 Task: Research Airbnb accommodation in Jawhar, Somalia from 8th December, 2023 to 15th December, 2023 for 9 adults. Place can be shared room with 5 bedrooms having 9 beds and 5 bathrooms. Property type can be flat. Amenities needed are: wifi, TV, free parkinig on premises, gym, breakfast. Look for 3 properties as per requirement.
Action: Mouse moved to (431, 77)
Screenshot: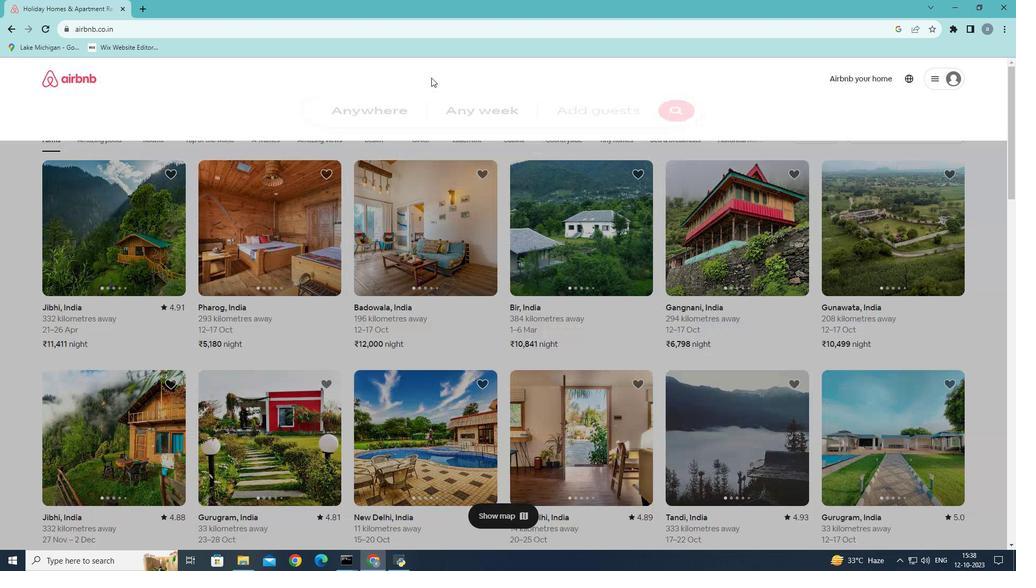 
Action: Mouse pressed left at (431, 77)
Screenshot: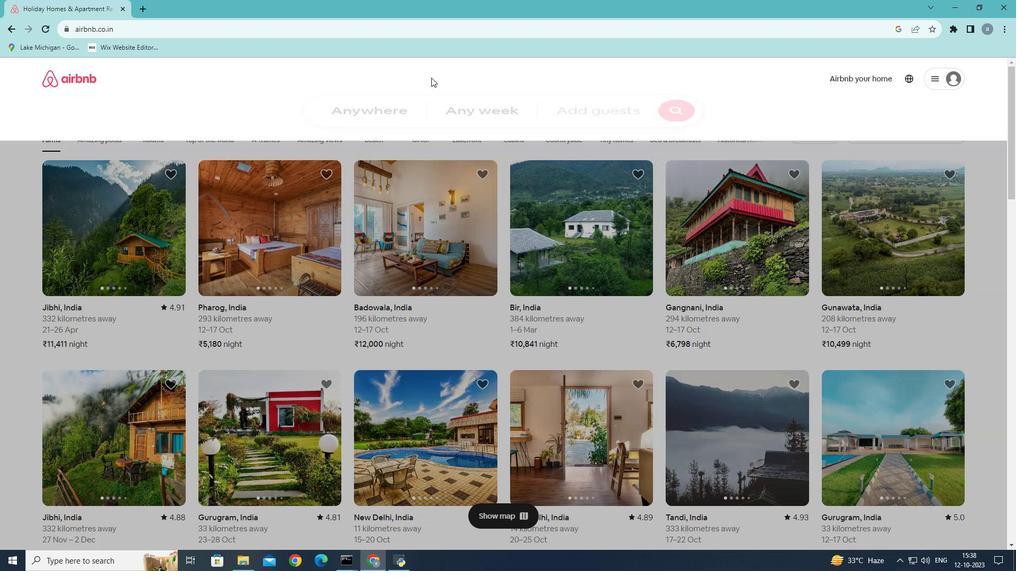 
Action: Mouse moved to (314, 121)
Screenshot: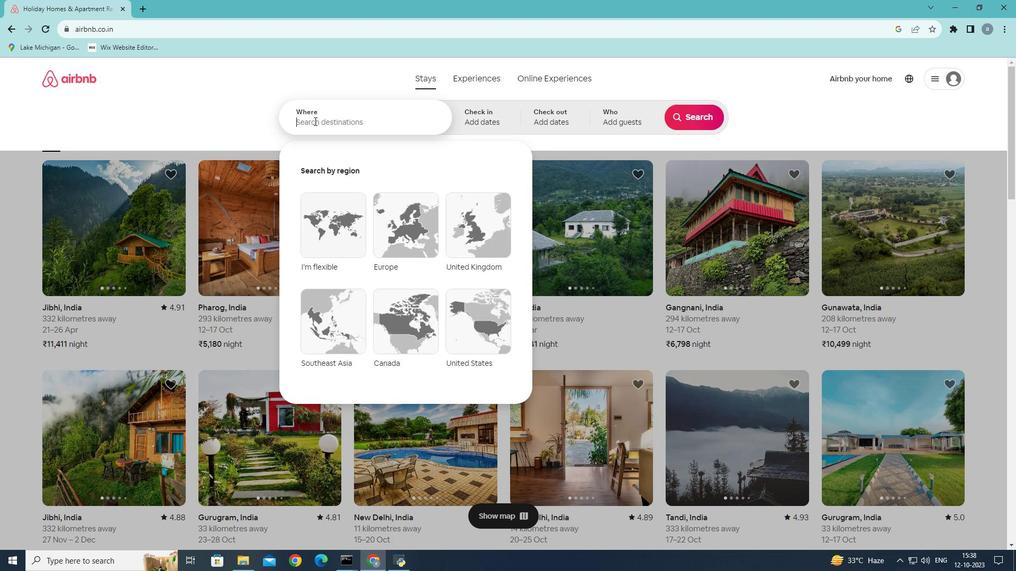 
Action: Mouse pressed left at (314, 121)
Screenshot: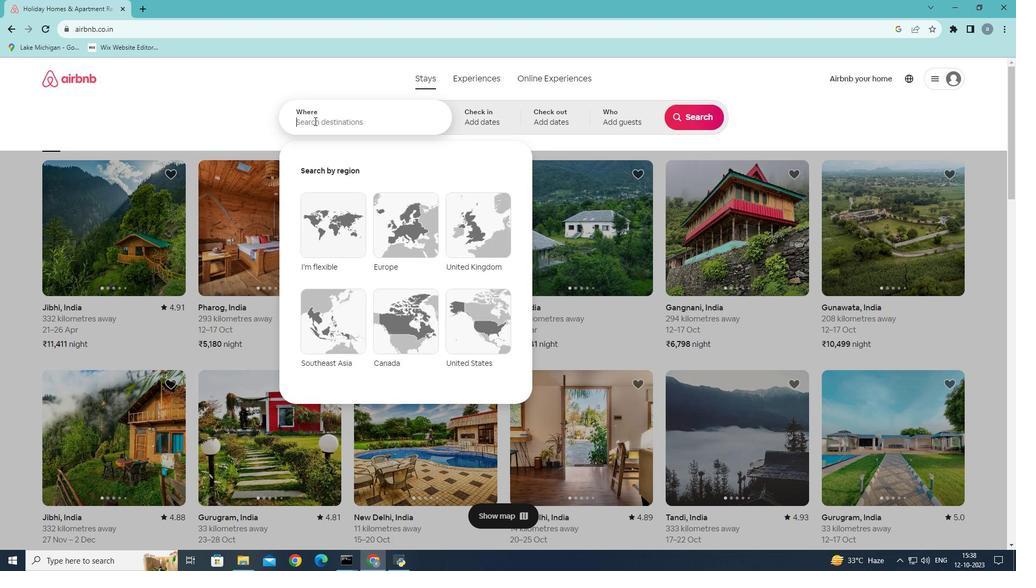 
Action: Mouse moved to (748, 162)
Screenshot: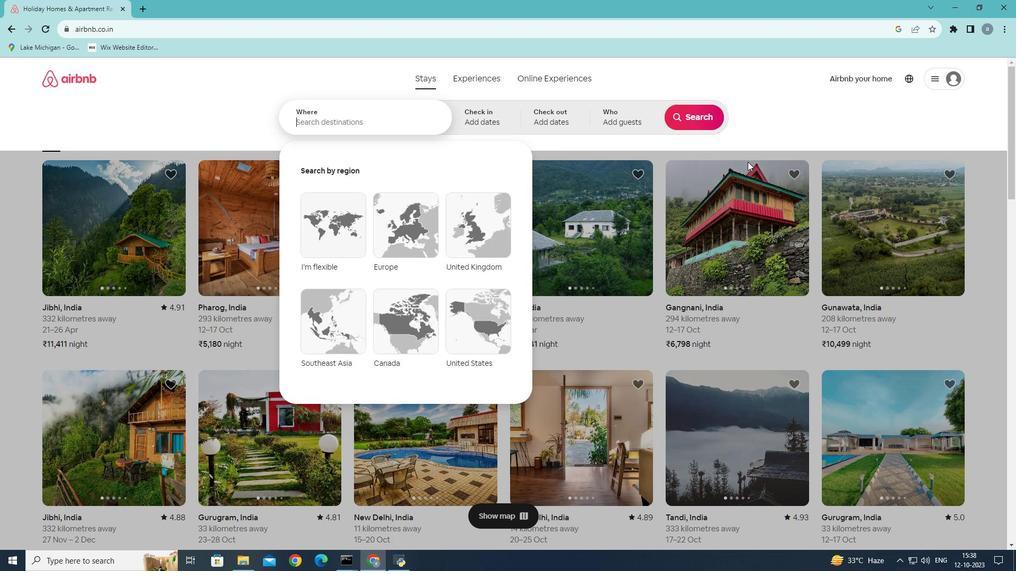 
Action: Key pressed <Key.shift><Key.shift><Key.shift><Key.shift><Key.shift><Key.shift><Key.shift>Jawhar,<Key.shift>Somalia<Key.backspace><Key.backspace><Key.backspace><Key.backspace><Key.backspace><Key.backspace><Key.backspace><Key.backspace><Key.space>s
Screenshot: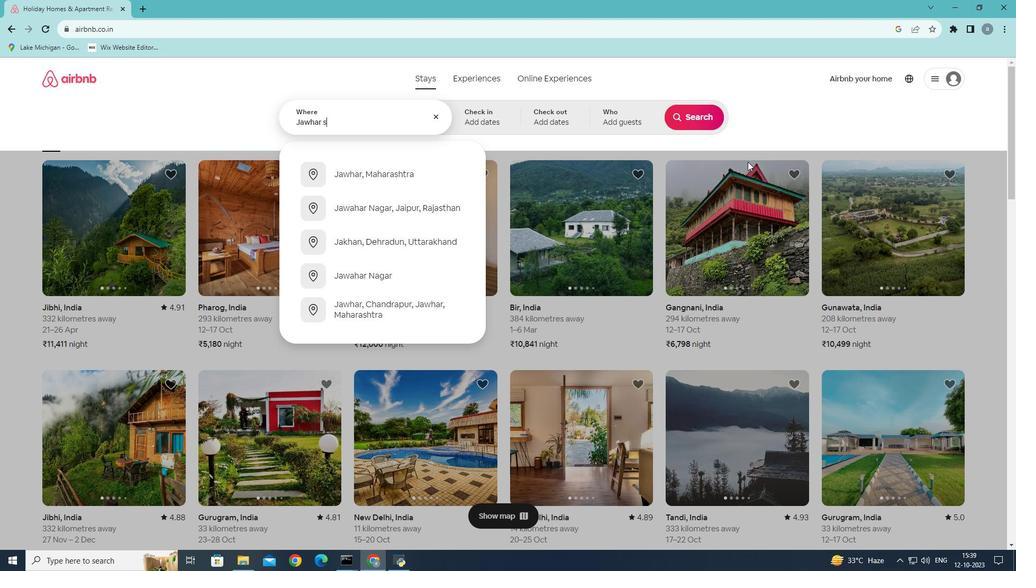 
Action: Mouse moved to (395, 239)
Screenshot: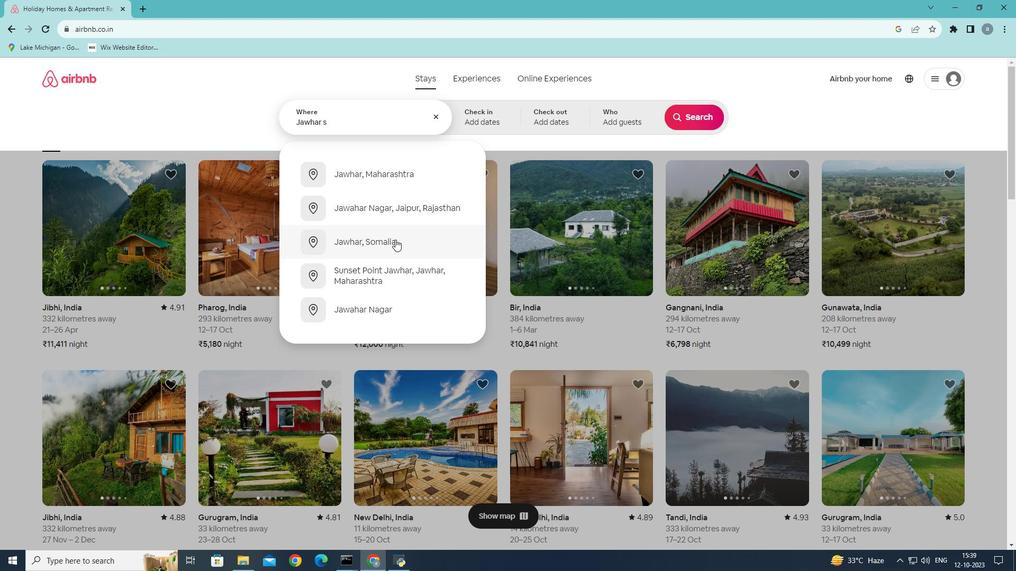
Action: Mouse pressed left at (395, 239)
Screenshot: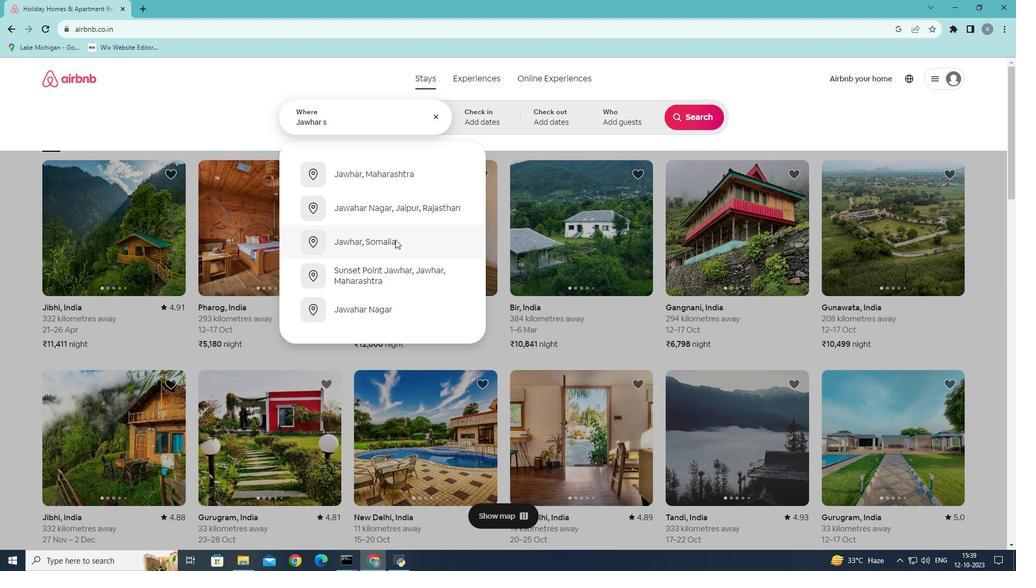 
Action: Mouse moved to (686, 205)
Screenshot: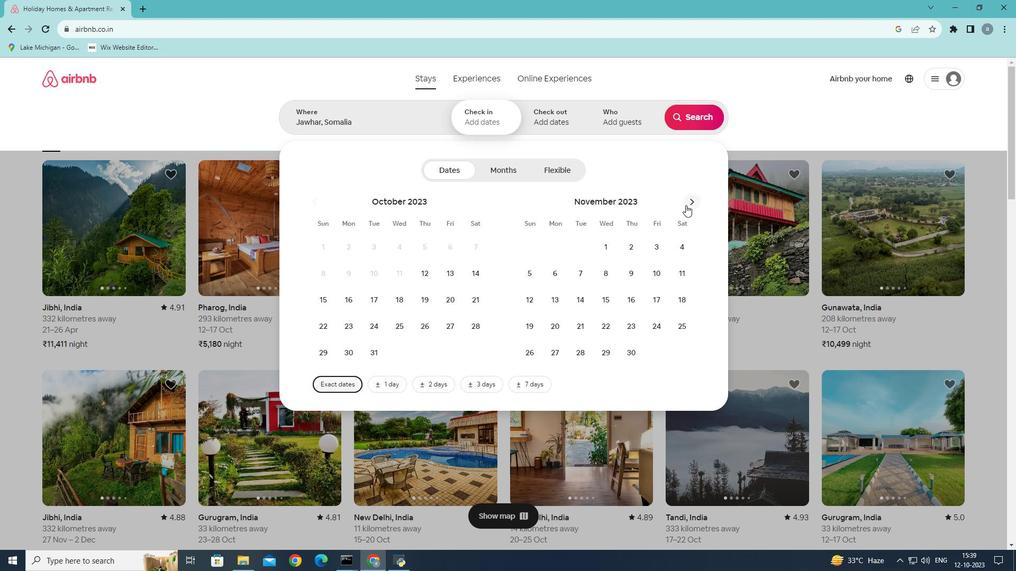 
Action: Mouse pressed left at (686, 205)
Screenshot: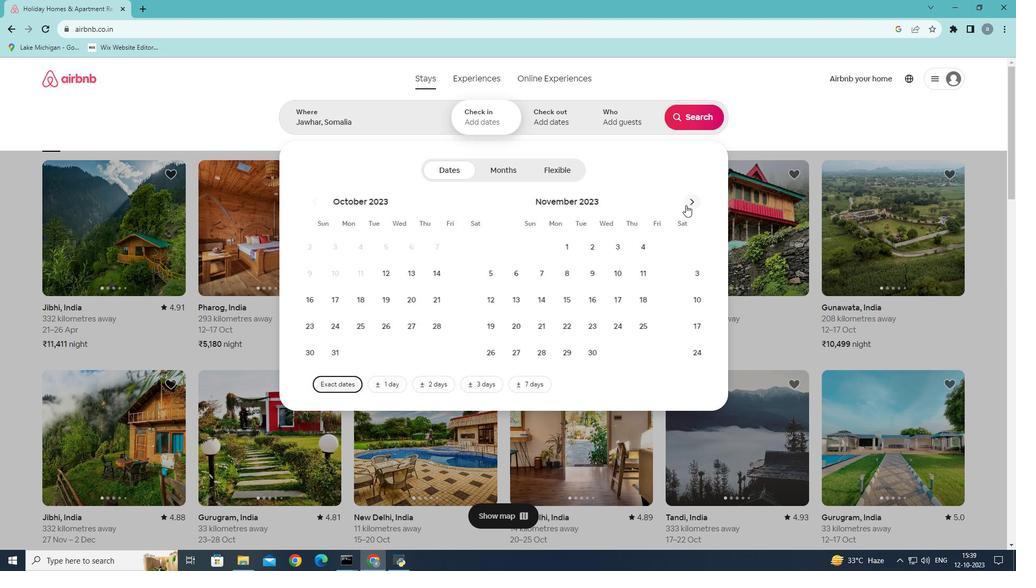 
Action: Mouse moved to (654, 273)
Screenshot: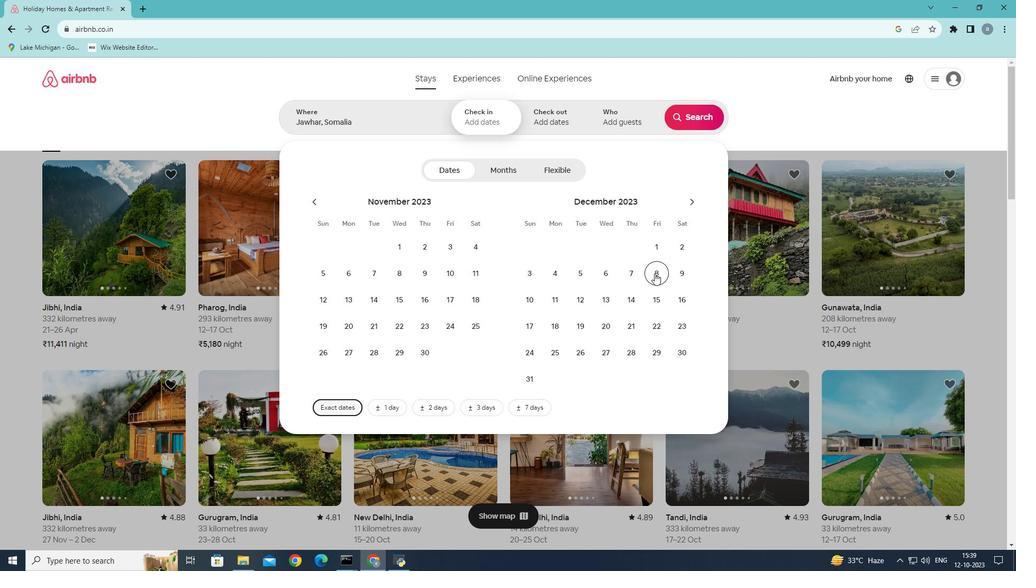
Action: Mouse pressed left at (654, 273)
Screenshot: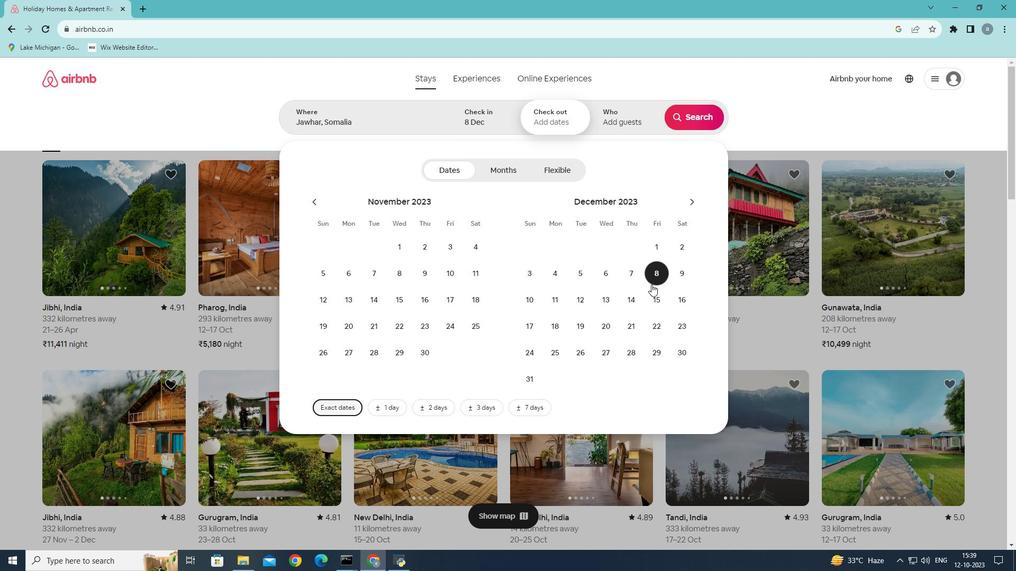 
Action: Mouse moved to (659, 307)
Screenshot: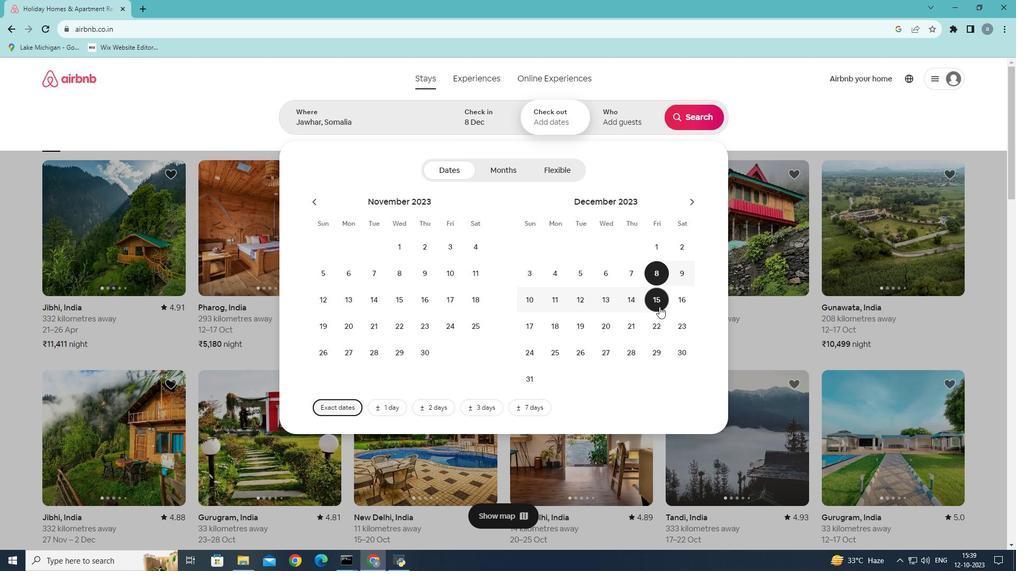 
Action: Mouse pressed left at (659, 307)
Screenshot: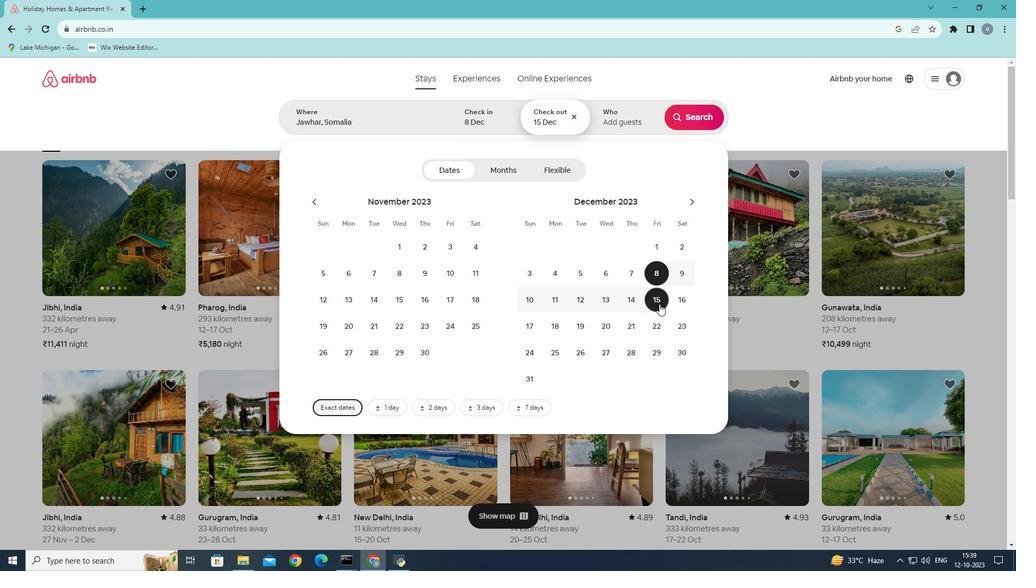 
Action: Mouse moved to (645, 117)
Screenshot: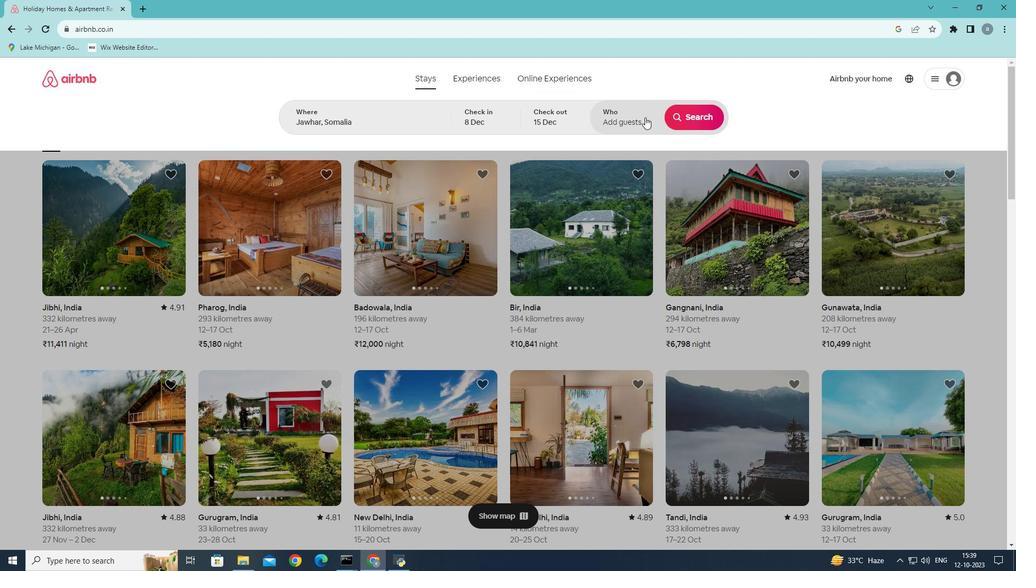 
Action: Mouse pressed left at (645, 117)
Screenshot: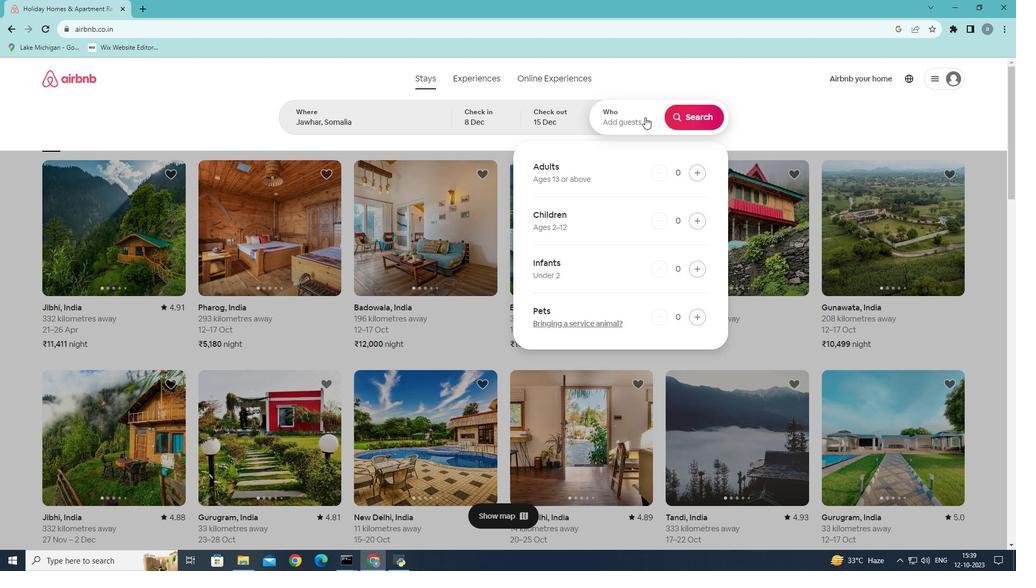 
Action: Mouse moved to (698, 172)
Screenshot: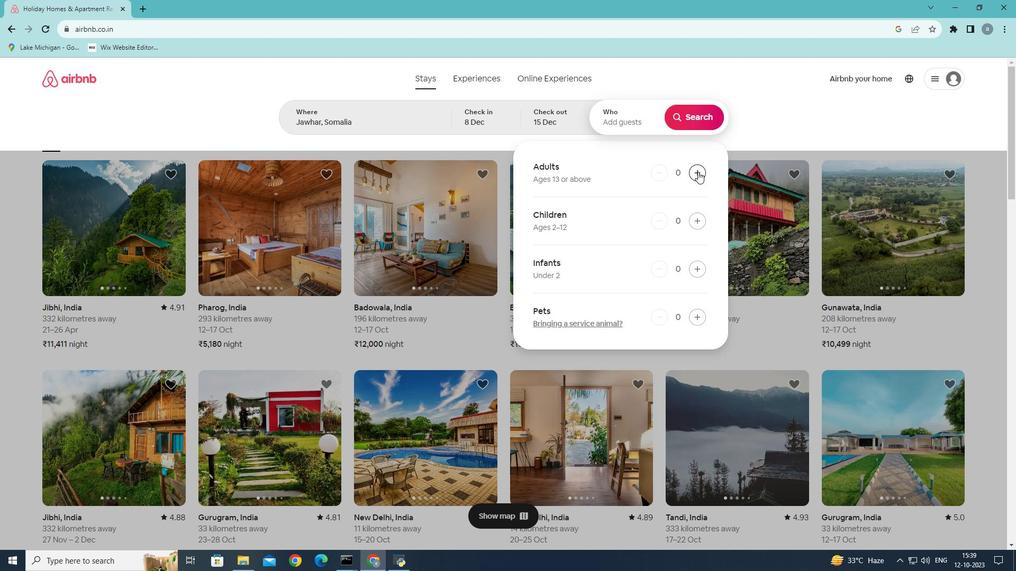 
Action: Mouse pressed left at (698, 172)
Screenshot: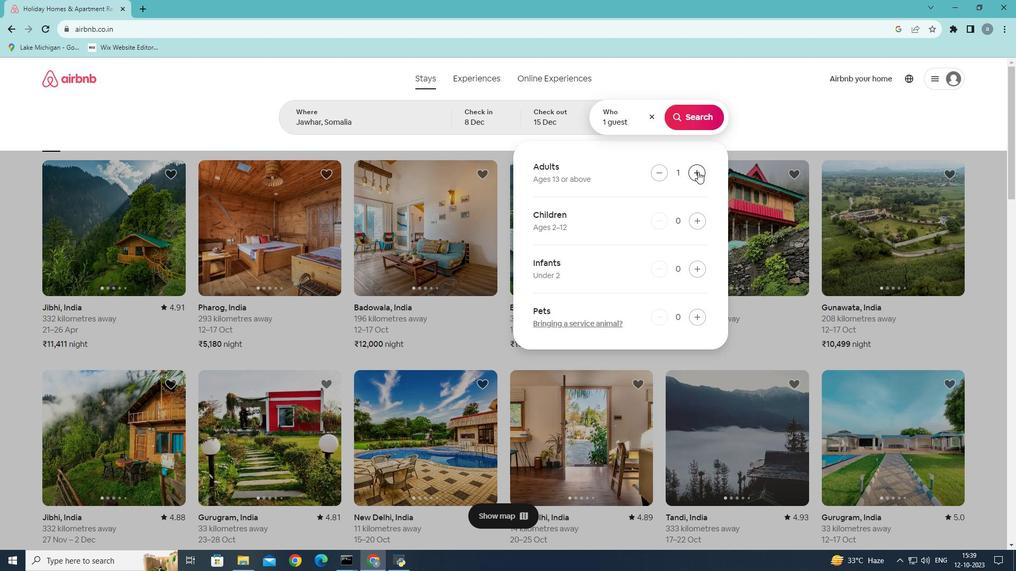 
Action: Mouse pressed left at (698, 172)
Screenshot: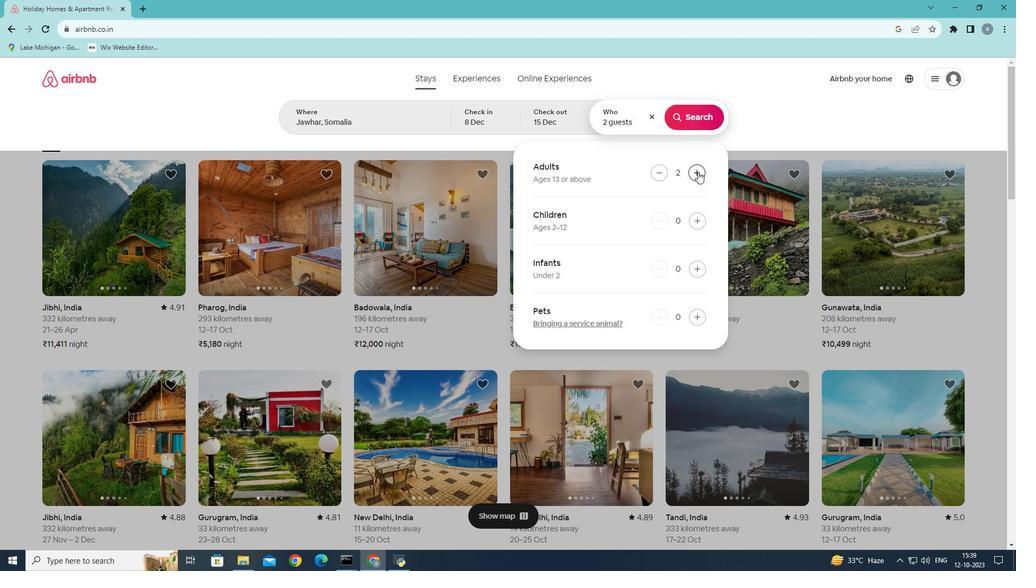 
Action: Mouse pressed left at (698, 172)
Screenshot: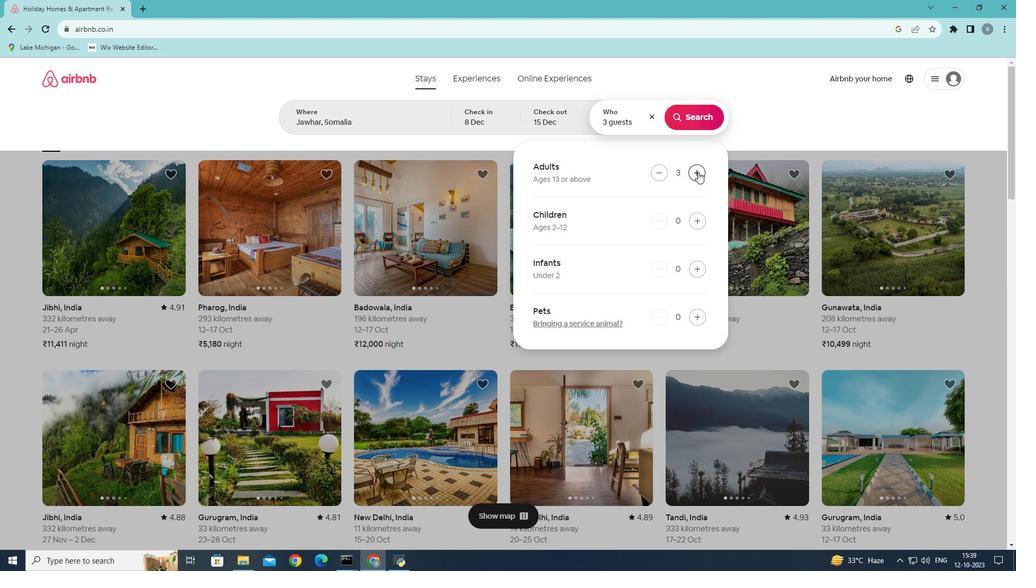 
Action: Mouse pressed left at (698, 172)
Screenshot: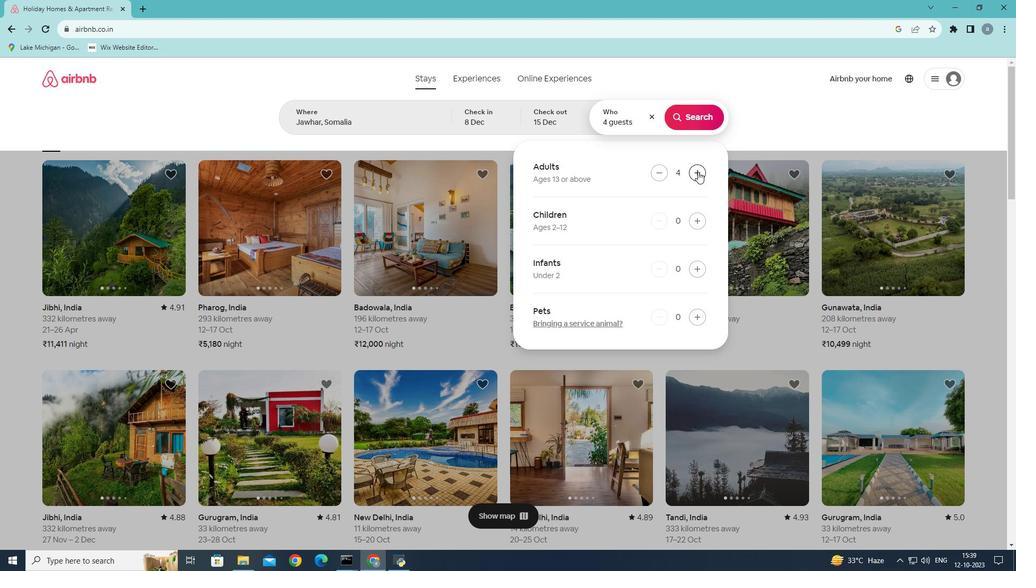 
Action: Mouse pressed left at (698, 172)
Screenshot: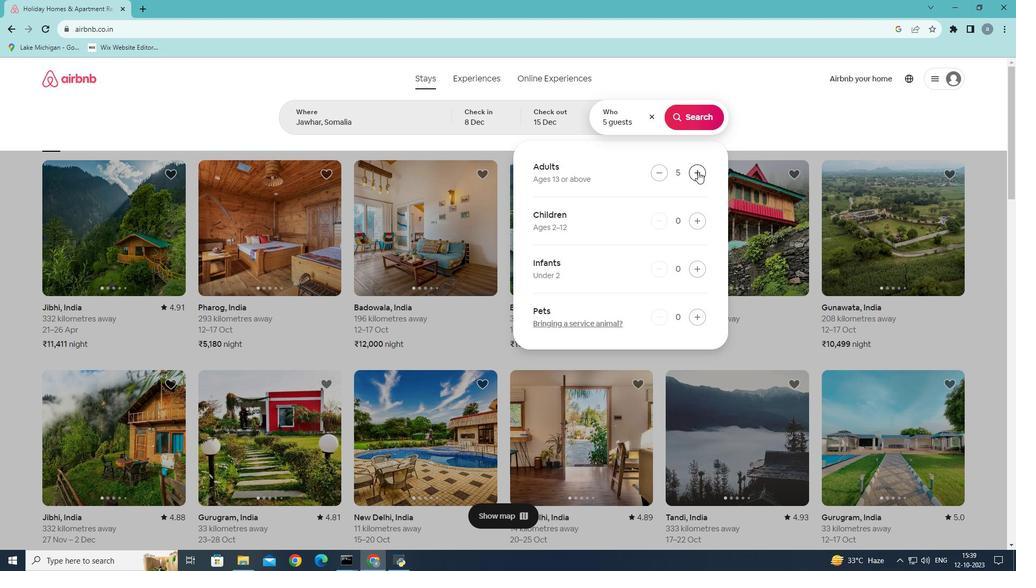 
Action: Mouse pressed left at (698, 172)
Screenshot: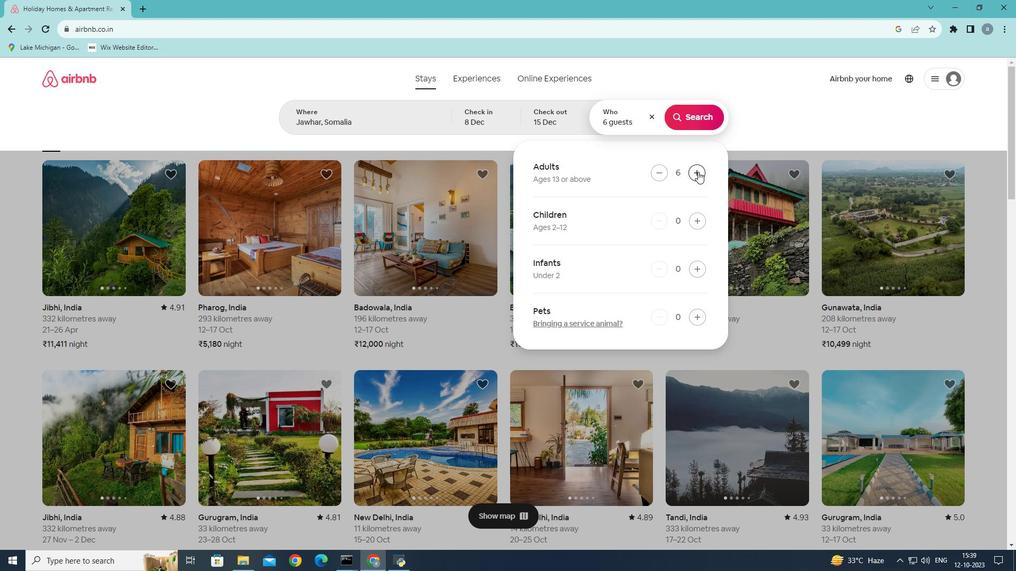 
Action: Mouse moved to (698, 170)
Screenshot: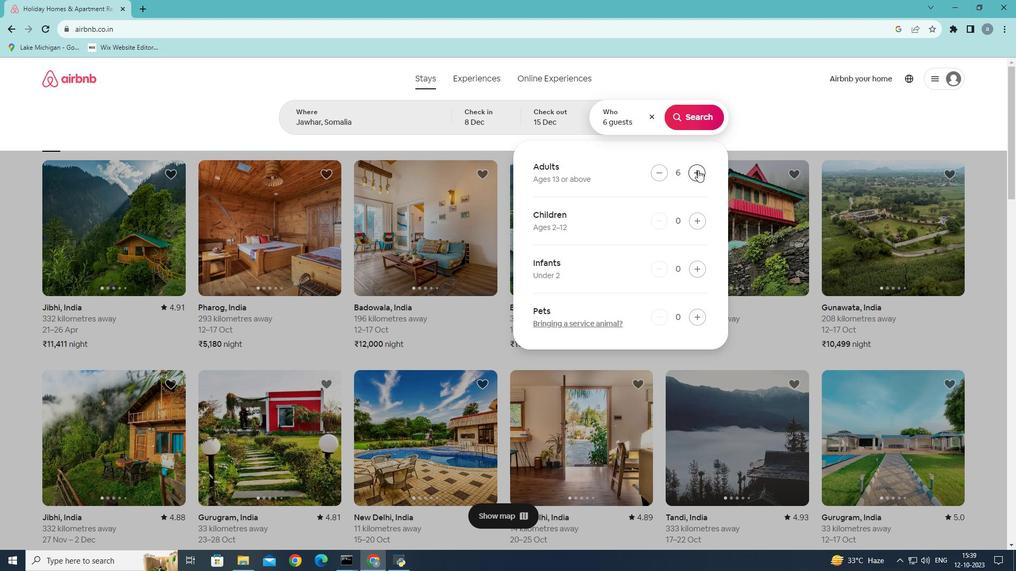 
Action: Mouse pressed left at (698, 170)
Screenshot: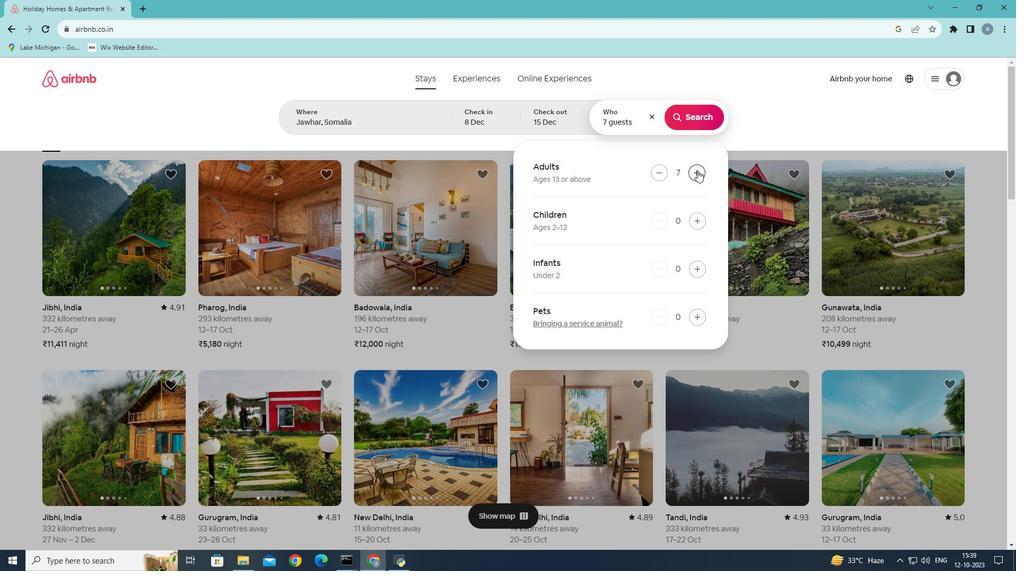 
Action: Mouse moved to (693, 174)
Screenshot: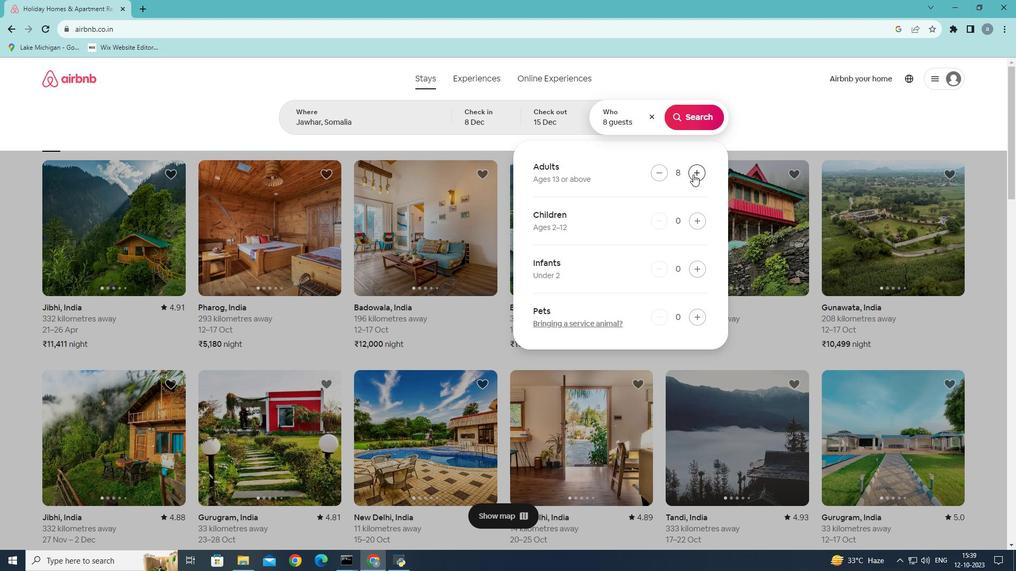 
Action: Mouse pressed left at (693, 174)
Screenshot: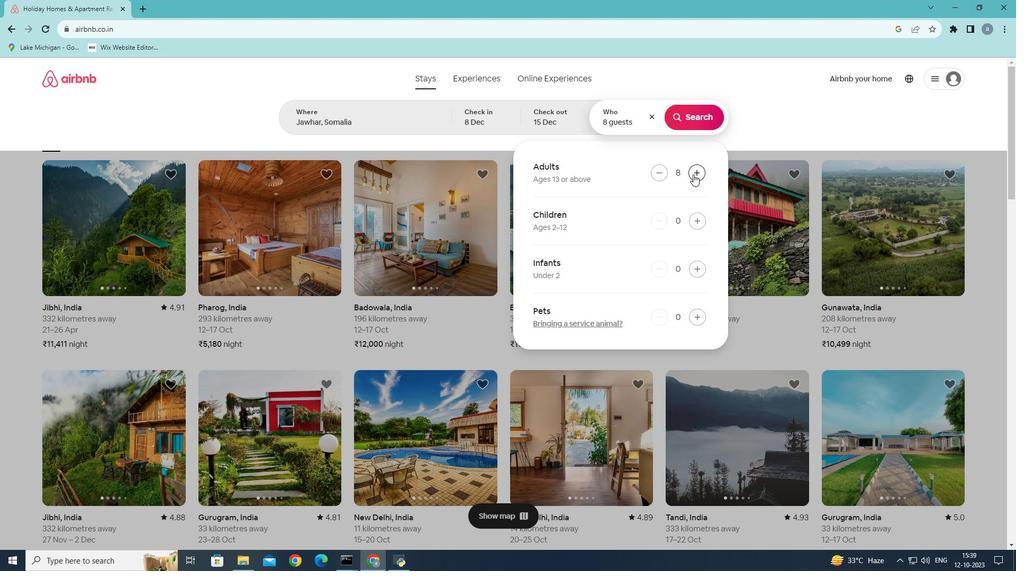 
Action: Mouse pressed left at (693, 174)
Screenshot: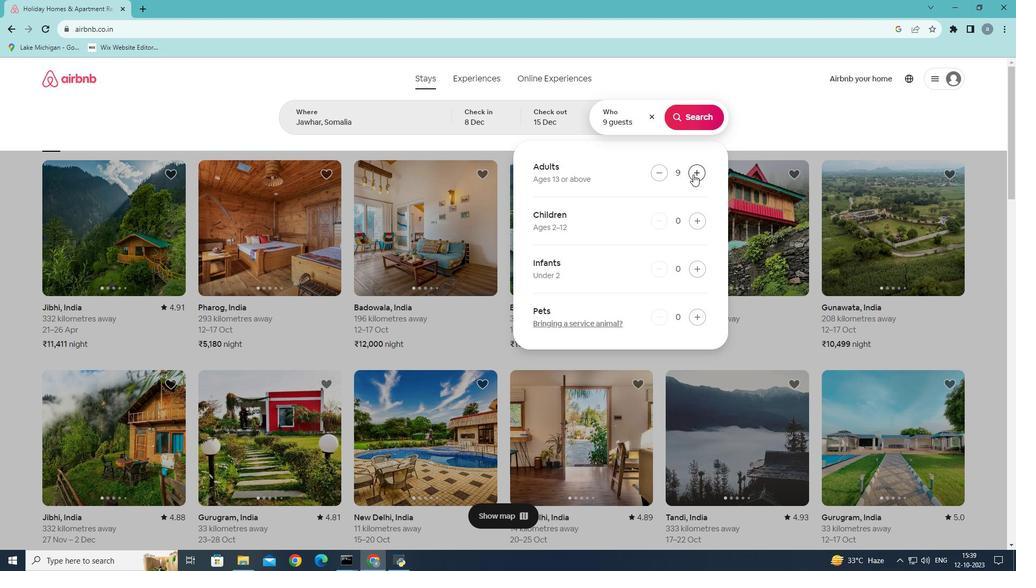 
Action: Mouse moved to (705, 116)
Screenshot: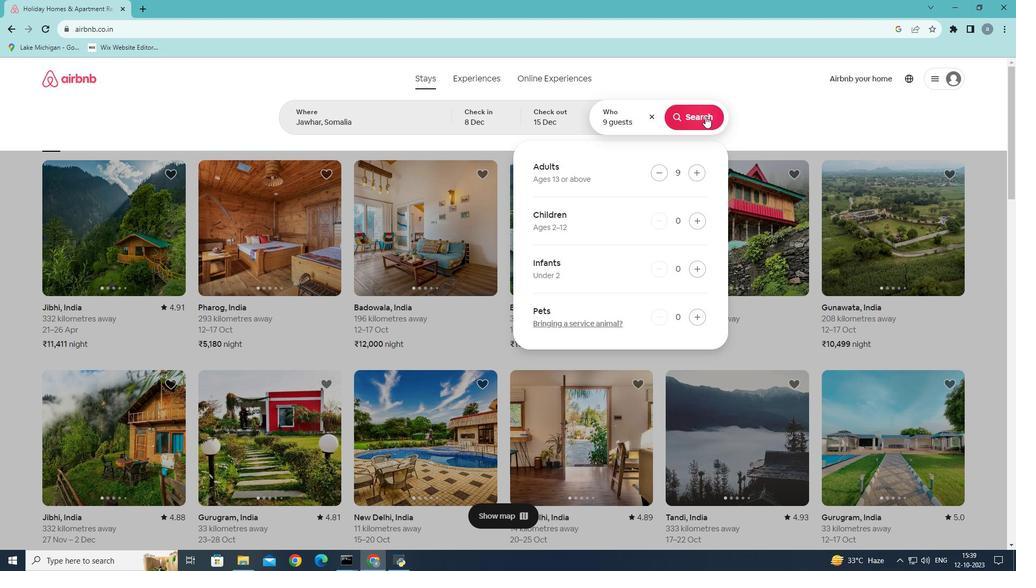
Action: Mouse pressed left at (705, 116)
Screenshot: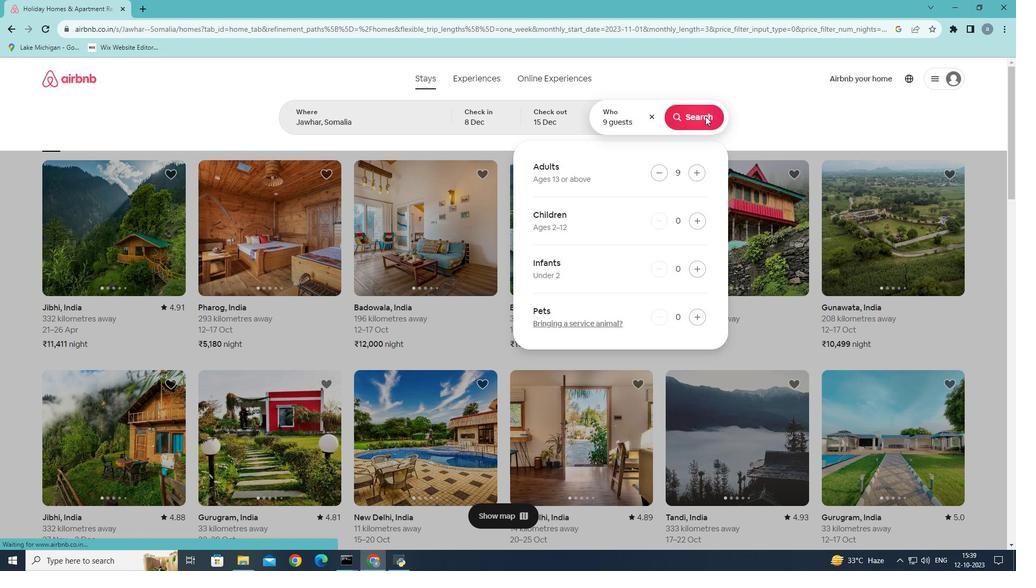 
Action: Mouse moved to (849, 119)
Screenshot: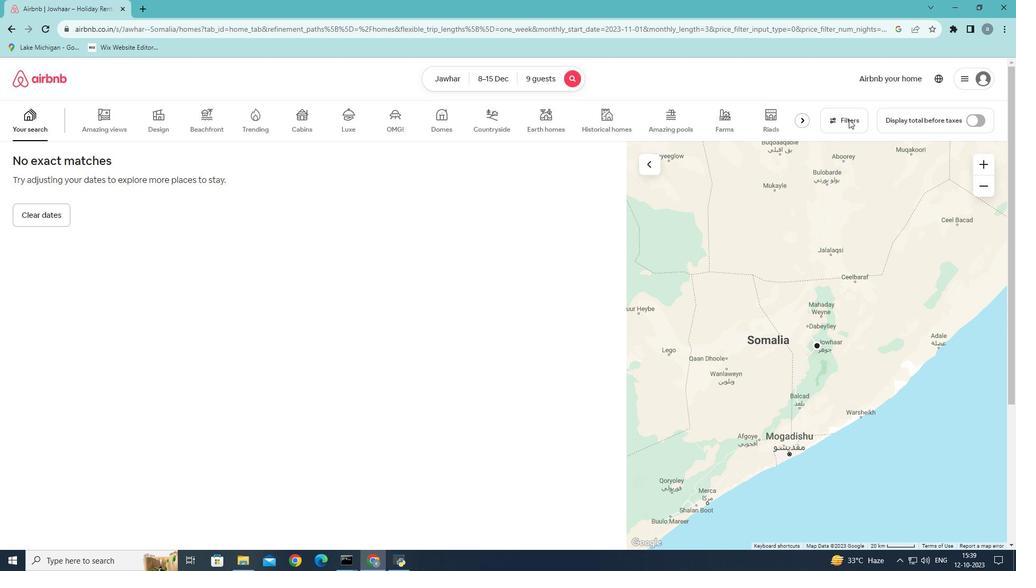 
Action: Mouse pressed left at (849, 119)
Screenshot: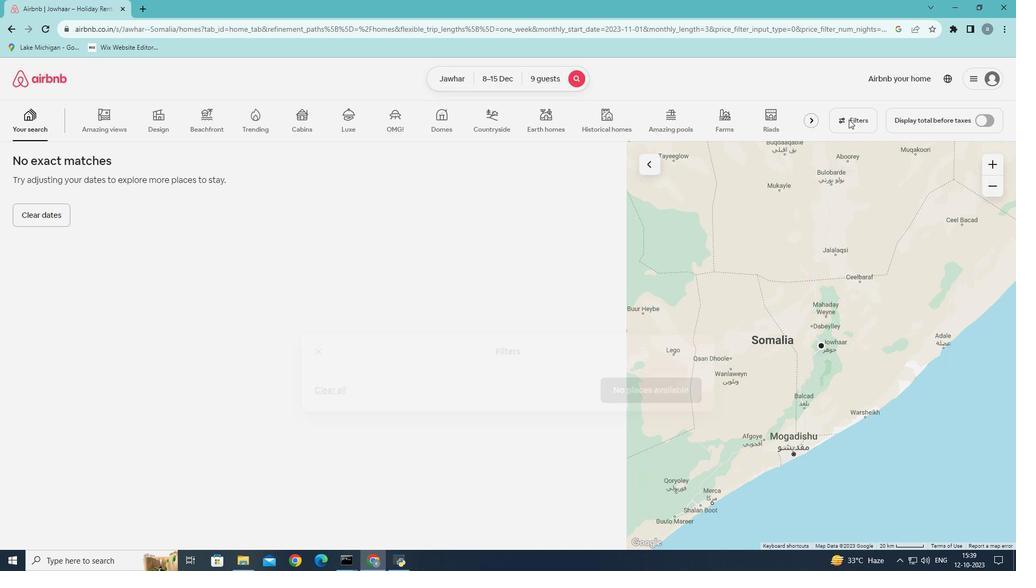 
Action: Mouse moved to (550, 283)
Screenshot: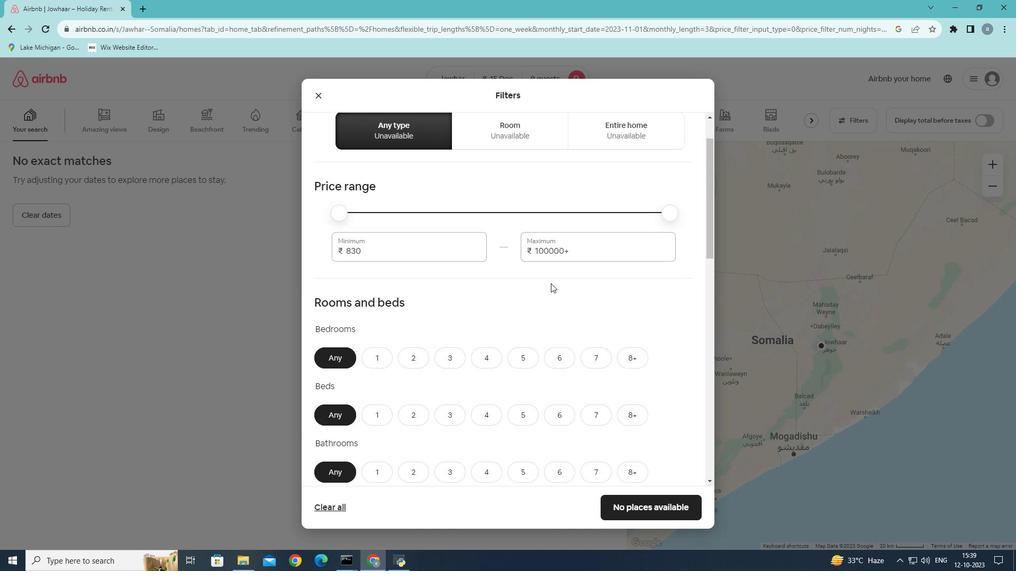 
Action: Mouse scrolled (550, 283) with delta (0, 0)
Screenshot: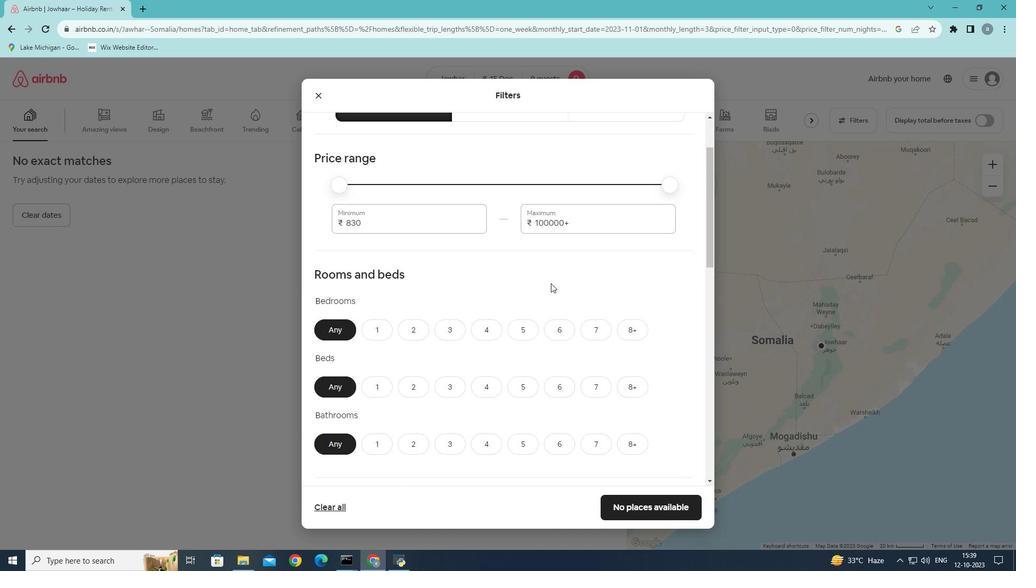 
Action: Mouse moved to (551, 283)
Screenshot: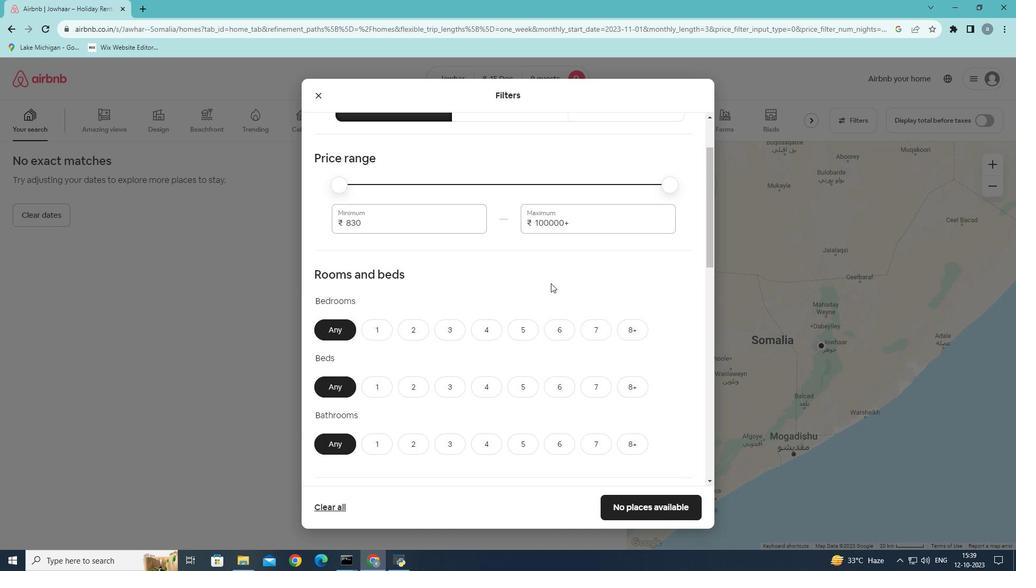
Action: Mouse scrolled (551, 283) with delta (0, 0)
Screenshot: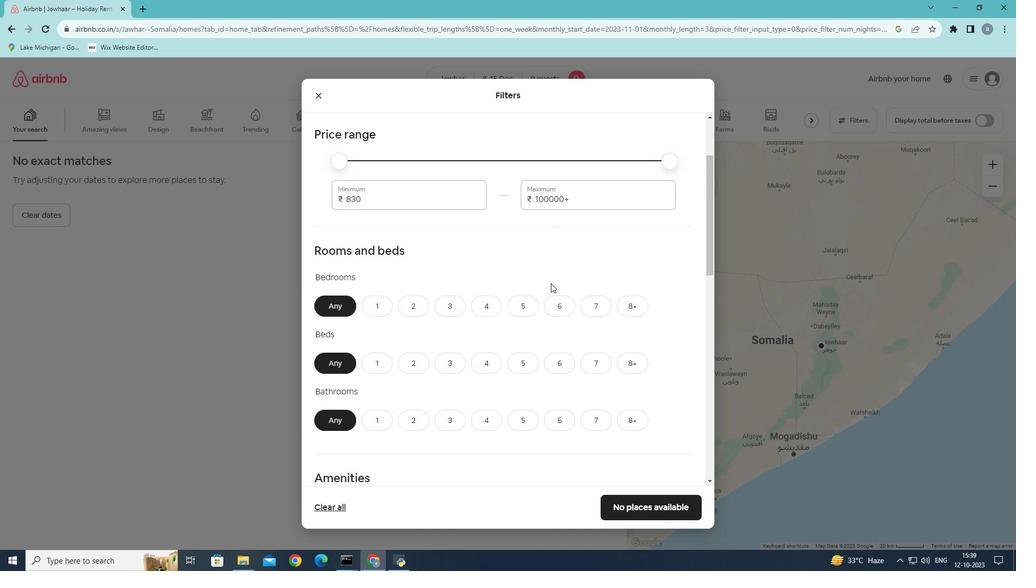 
Action: Mouse moved to (526, 309)
Screenshot: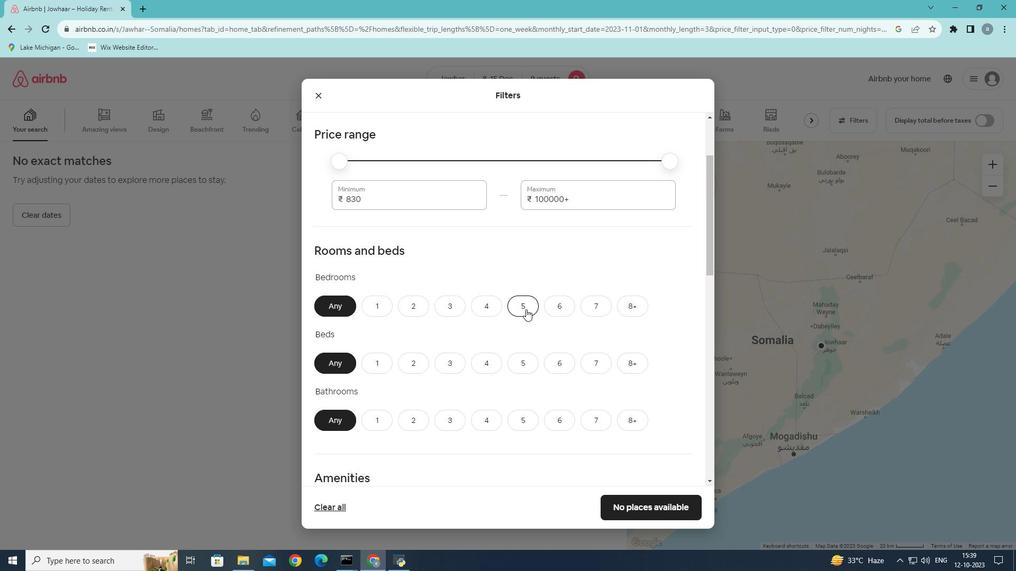 
Action: Mouse pressed left at (526, 309)
Screenshot: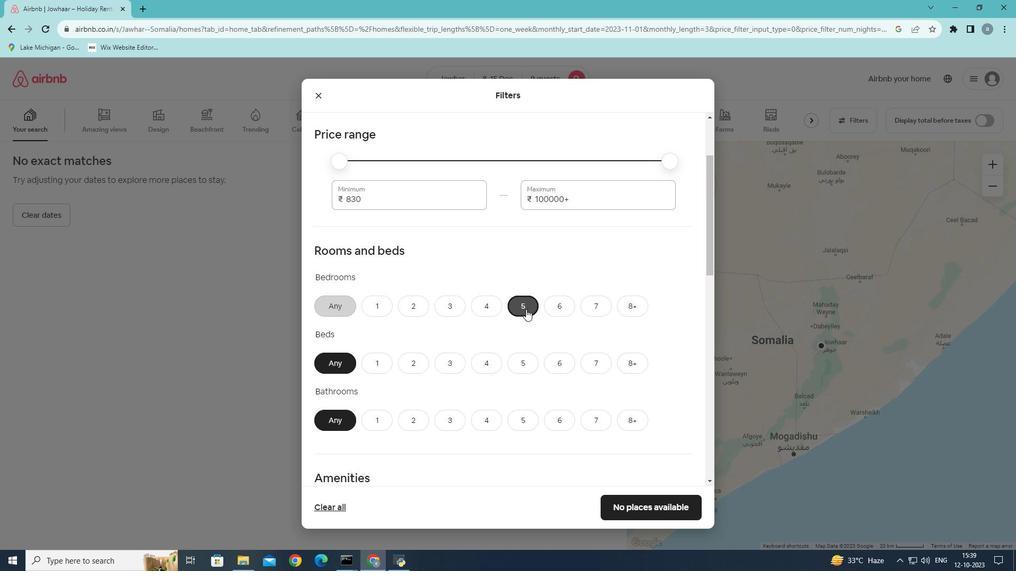 
Action: Mouse moved to (632, 367)
Screenshot: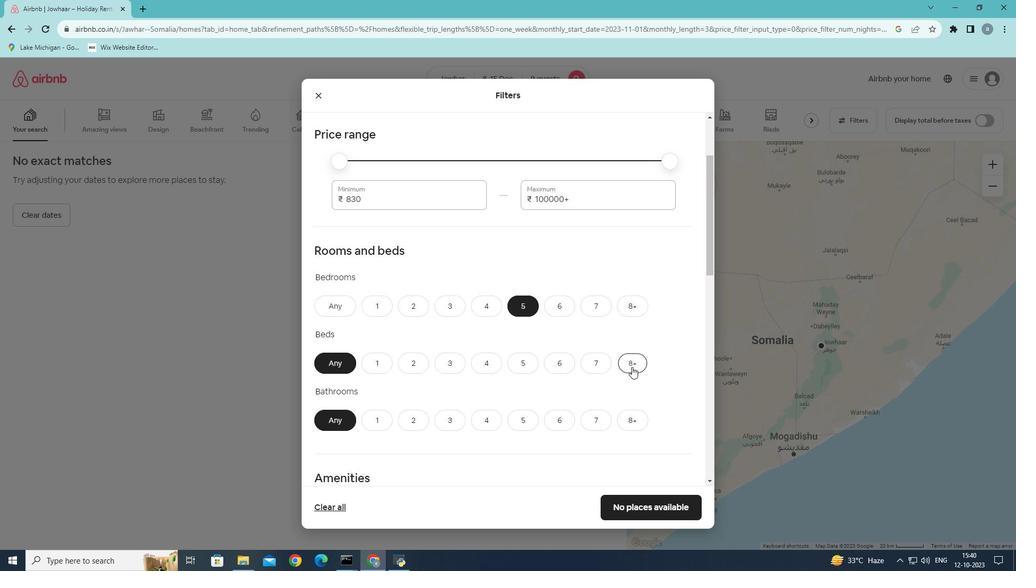 
Action: Mouse pressed left at (632, 367)
Screenshot: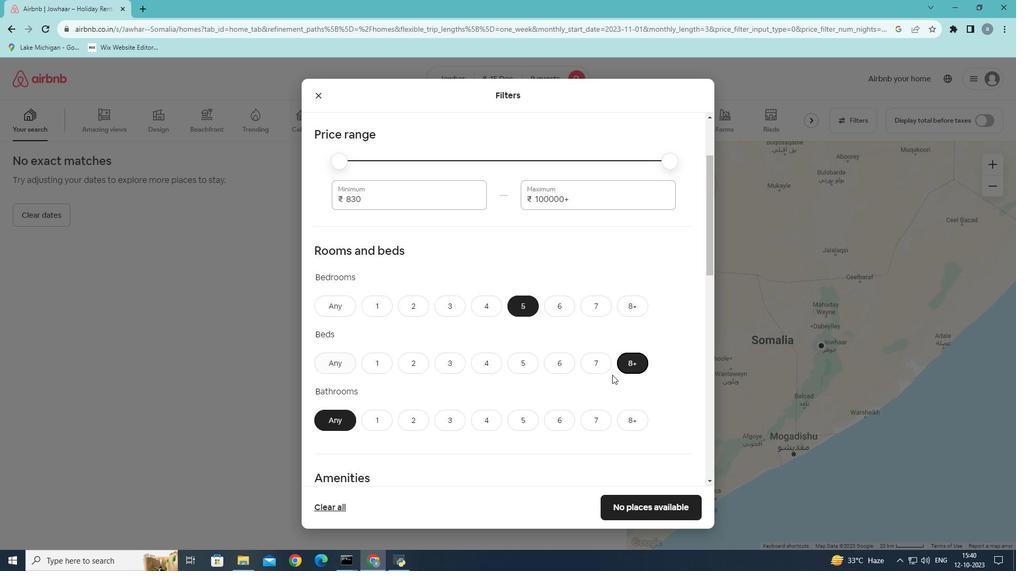 
Action: Mouse moved to (518, 424)
Screenshot: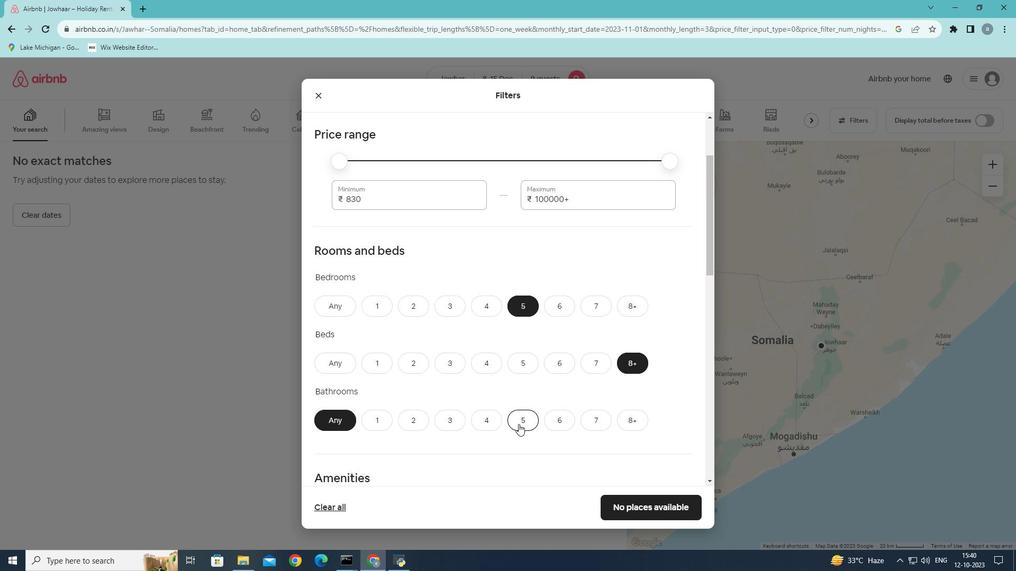 
Action: Mouse pressed left at (518, 424)
Screenshot: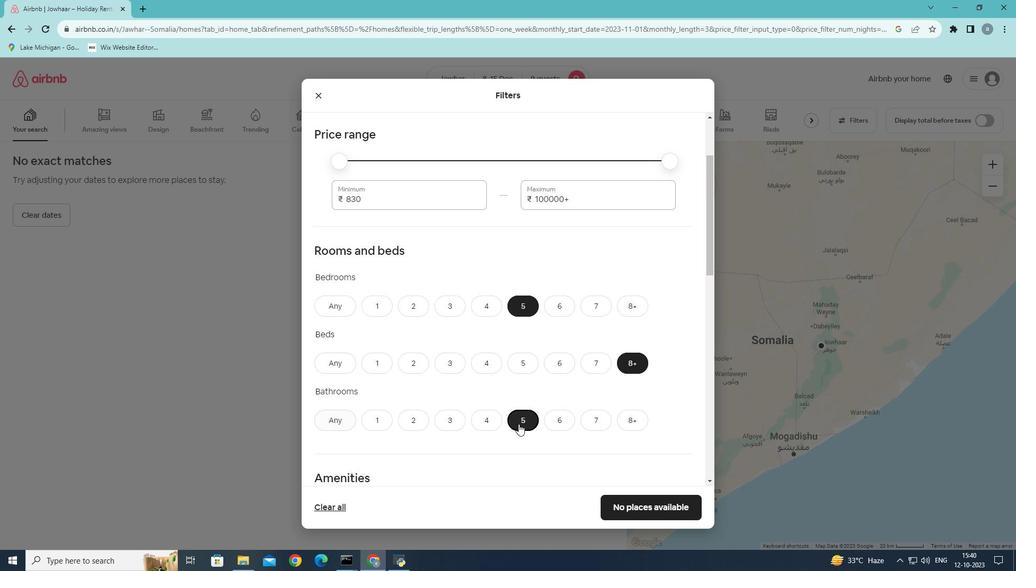 
Action: Mouse moved to (525, 307)
Screenshot: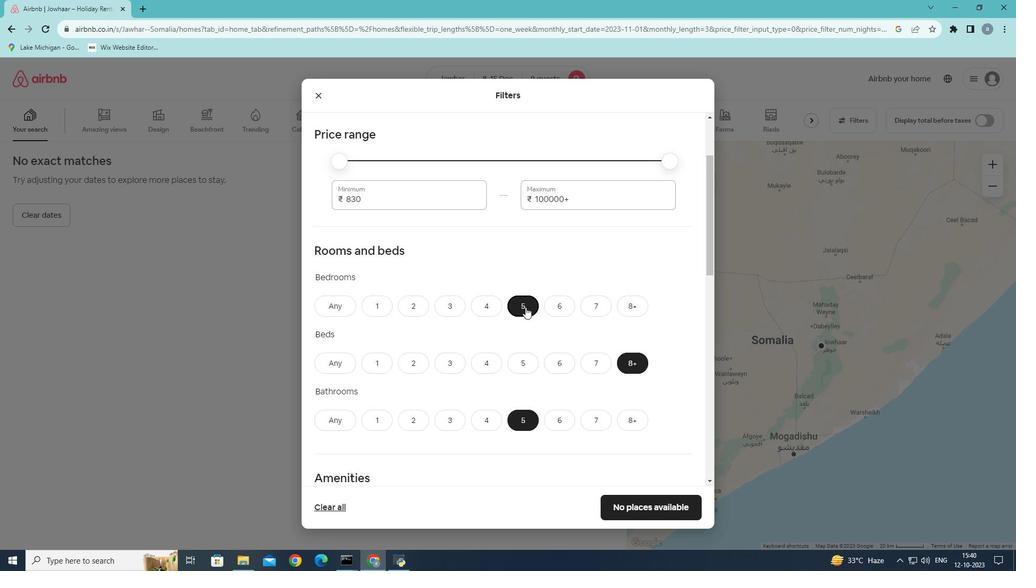 
Action: Mouse scrolled (525, 307) with delta (0, 0)
Screenshot: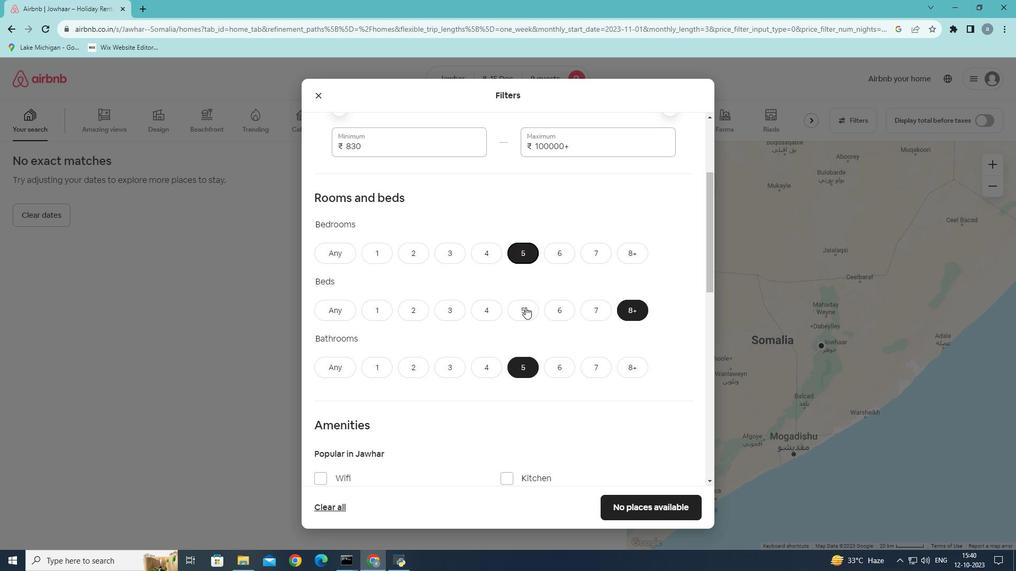 
Action: Mouse scrolled (525, 307) with delta (0, 0)
Screenshot: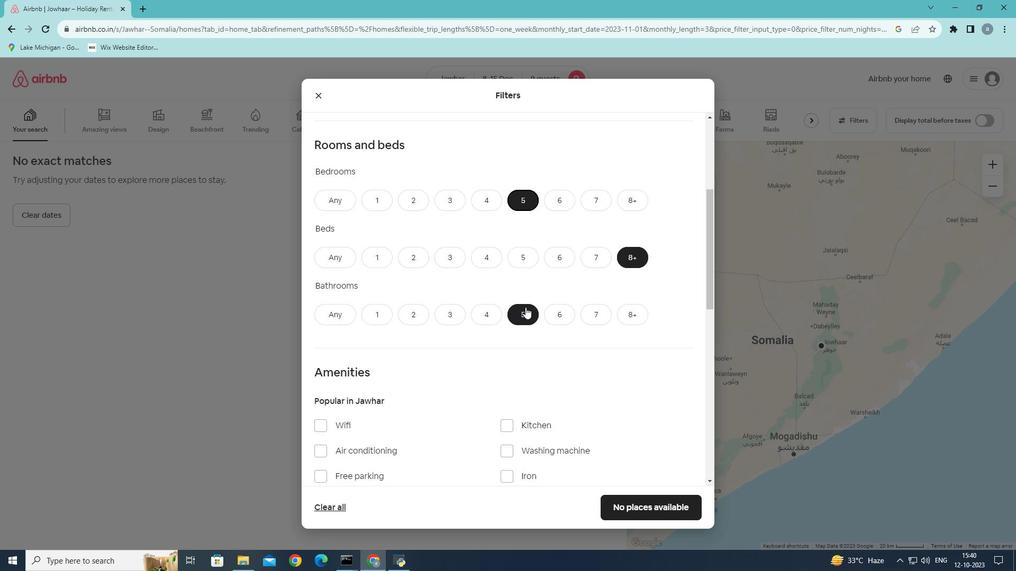
Action: Mouse scrolled (525, 307) with delta (0, 0)
Screenshot: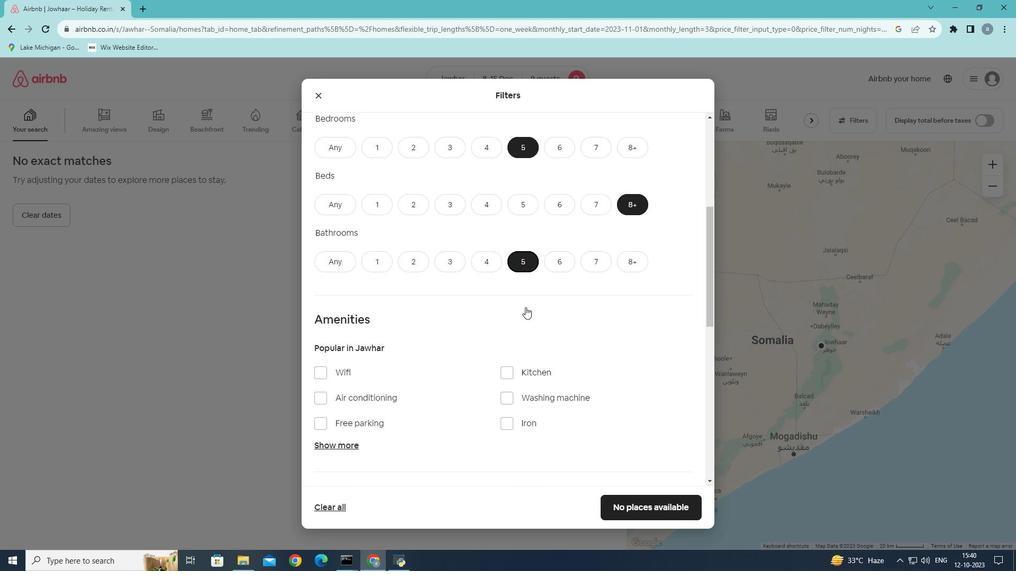 
Action: Mouse scrolled (525, 307) with delta (0, 0)
Screenshot: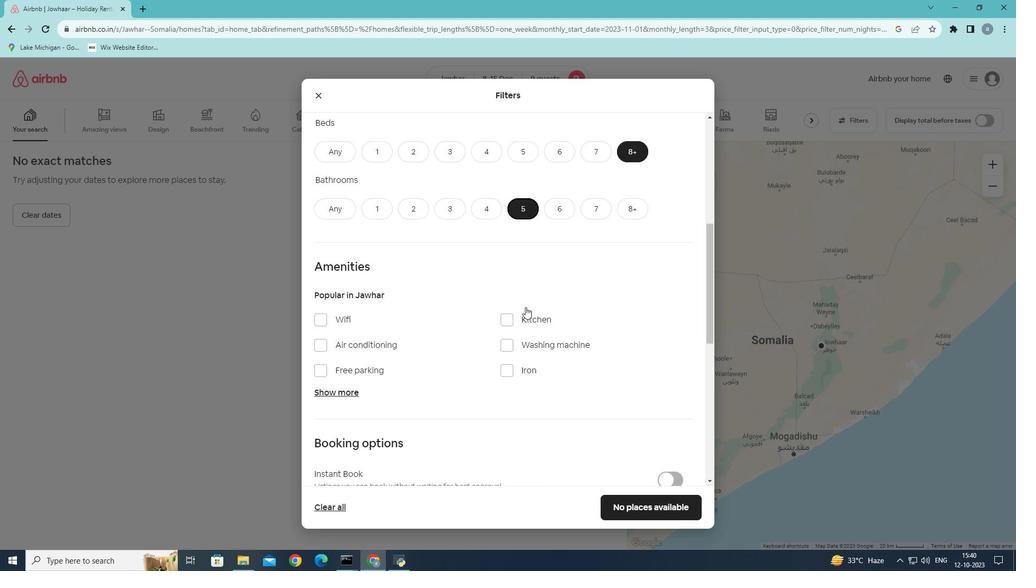 
Action: Mouse scrolled (525, 307) with delta (0, 0)
Screenshot: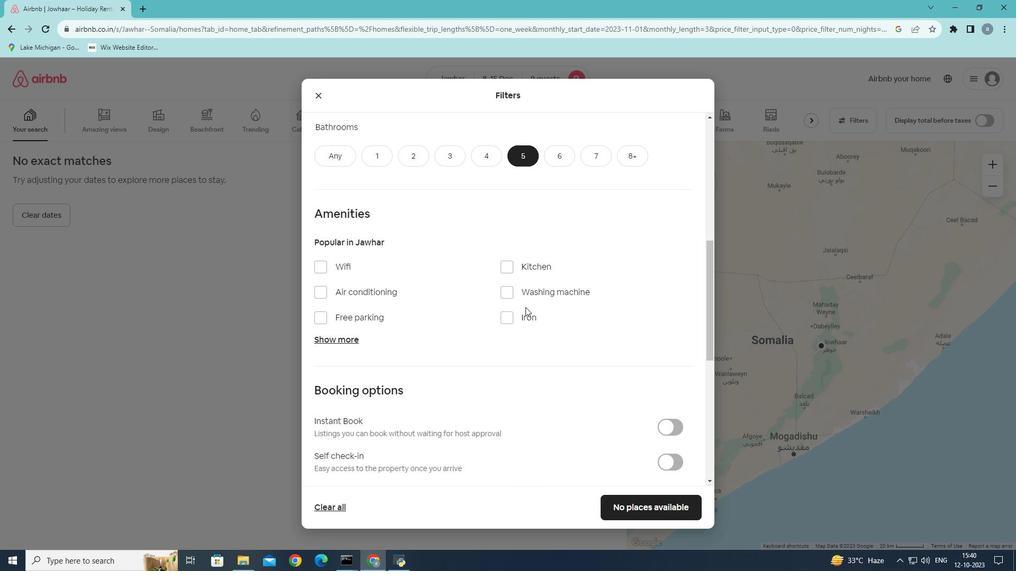 
Action: Mouse scrolled (525, 307) with delta (0, 0)
Screenshot: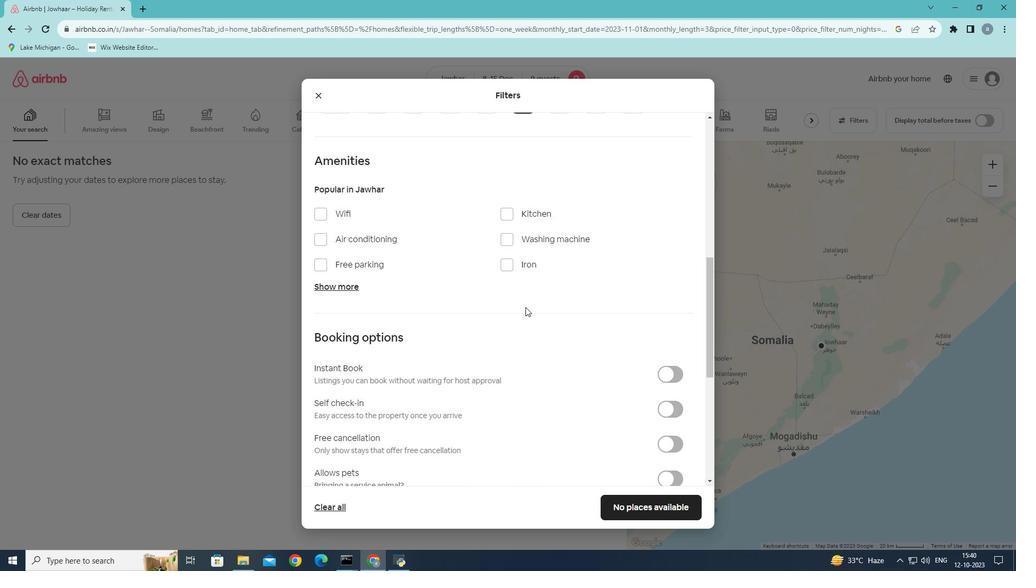 
Action: Mouse moved to (325, 216)
Screenshot: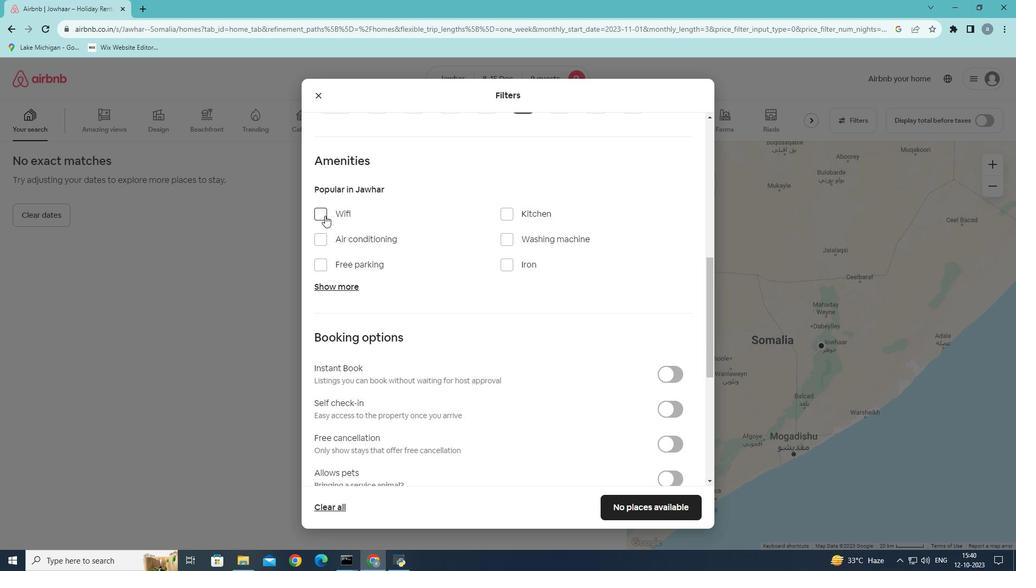 
Action: Mouse pressed left at (325, 216)
Screenshot: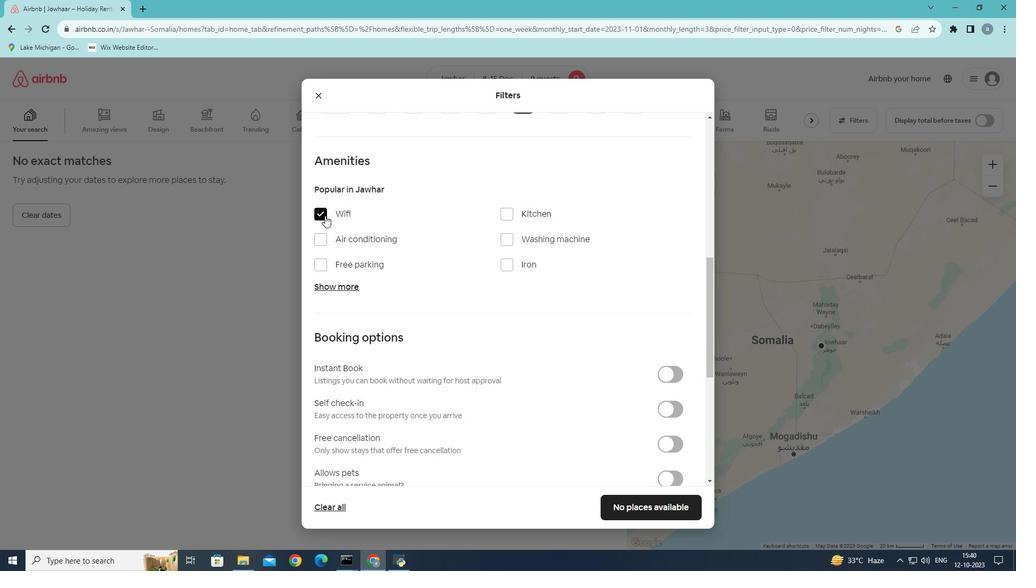 
Action: Mouse moved to (346, 287)
Screenshot: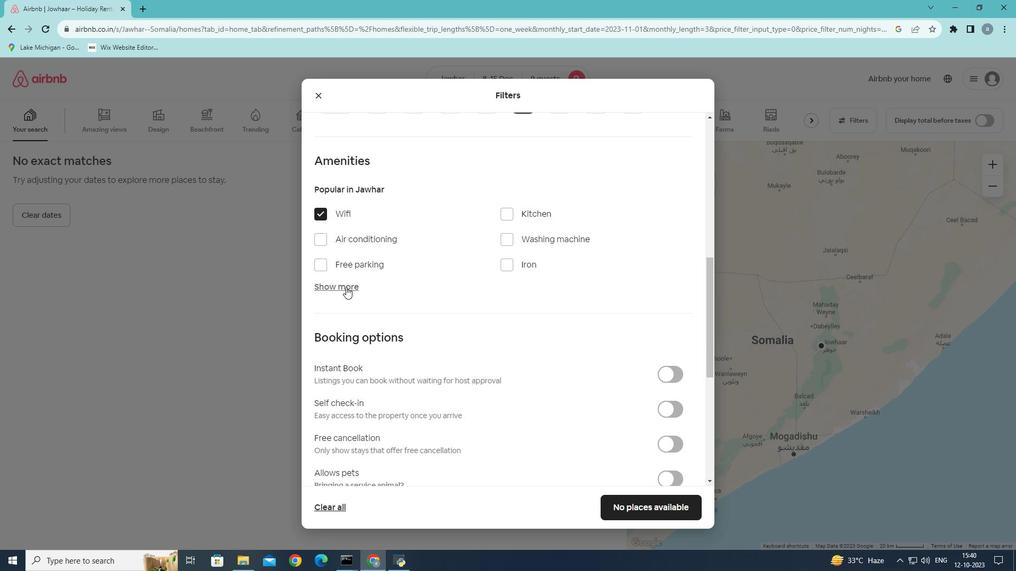 
Action: Mouse pressed left at (346, 287)
Screenshot: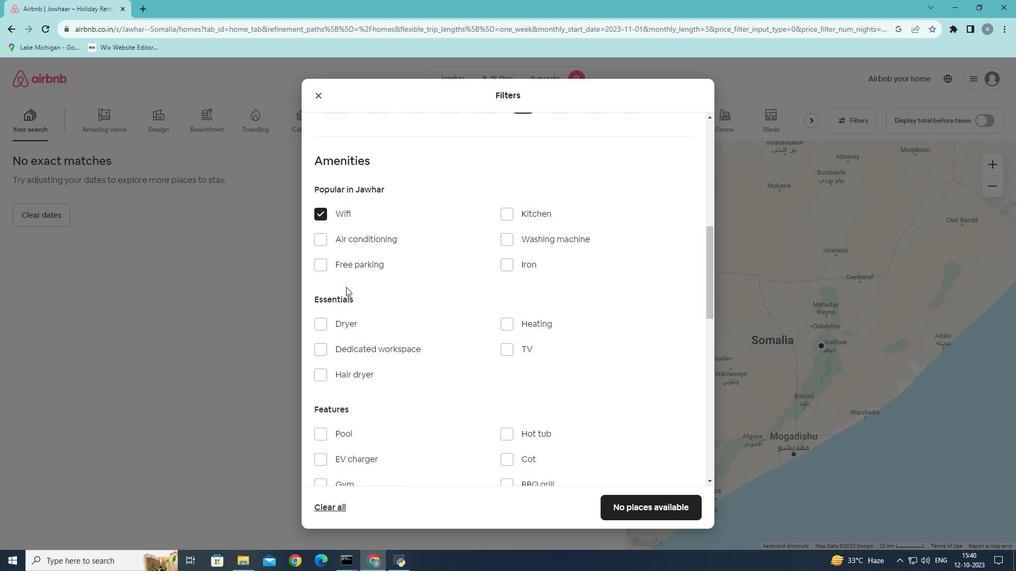 
Action: Mouse moved to (323, 265)
Screenshot: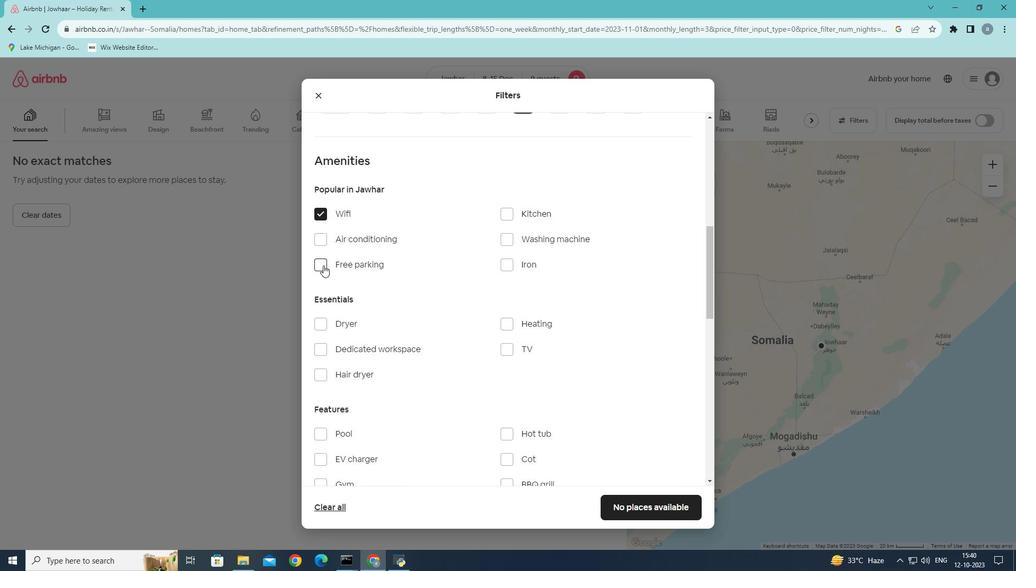 
Action: Mouse pressed left at (323, 265)
Screenshot: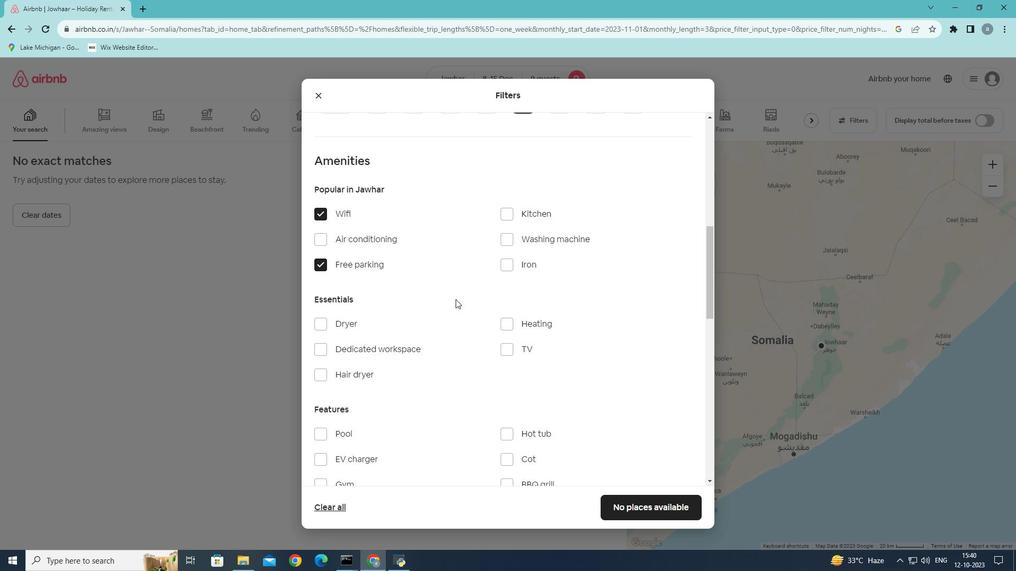 
Action: Mouse moved to (505, 353)
Screenshot: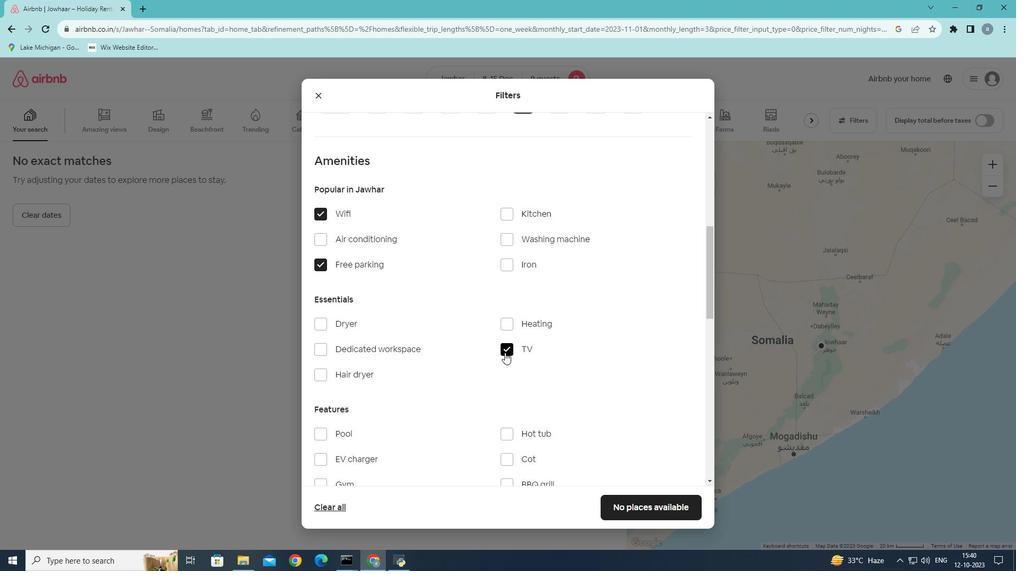 
Action: Mouse pressed left at (505, 353)
Screenshot: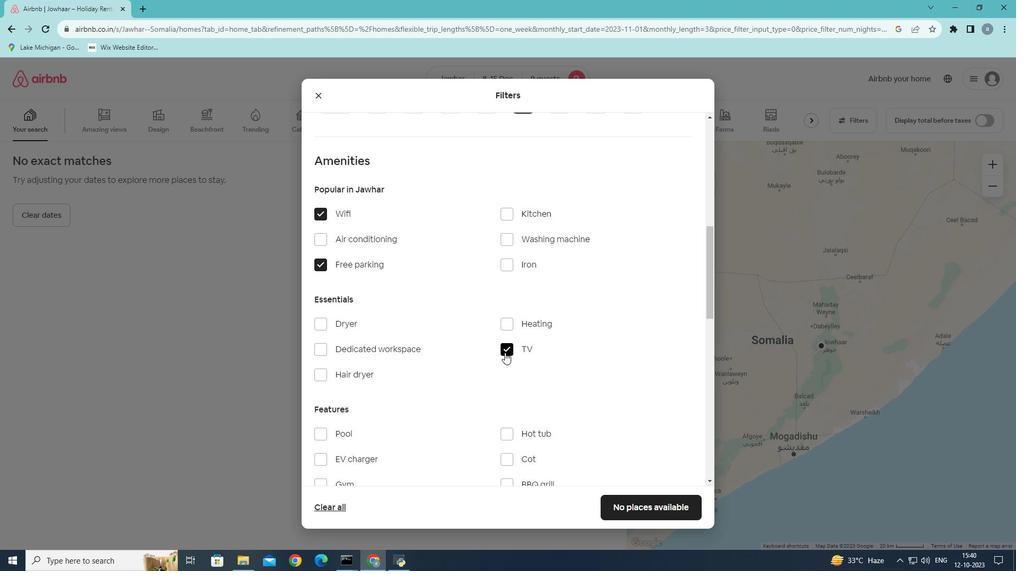 
Action: Mouse moved to (436, 363)
Screenshot: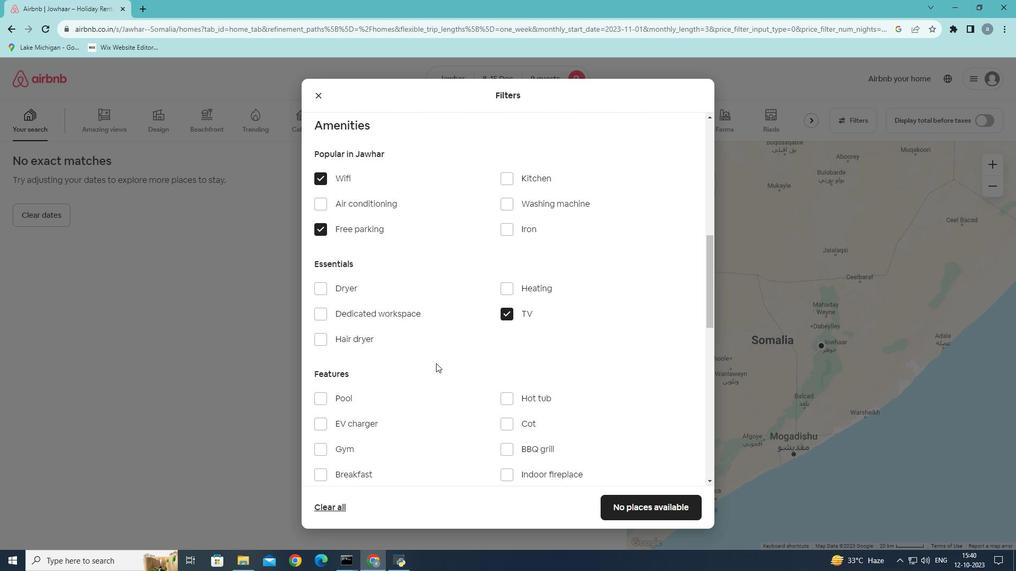 
Action: Mouse scrolled (436, 363) with delta (0, 0)
Screenshot: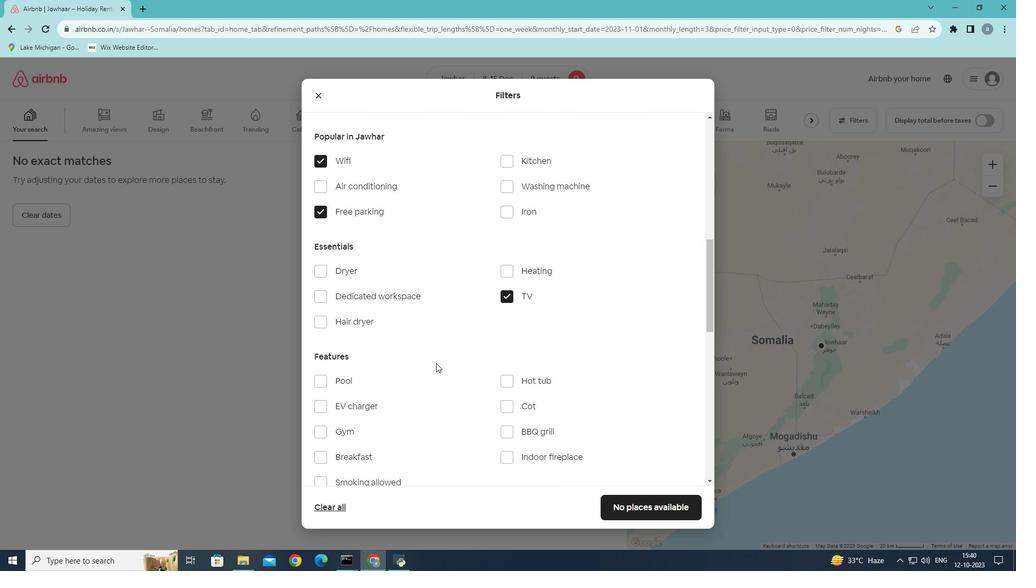
Action: Mouse scrolled (436, 363) with delta (0, 0)
Screenshot: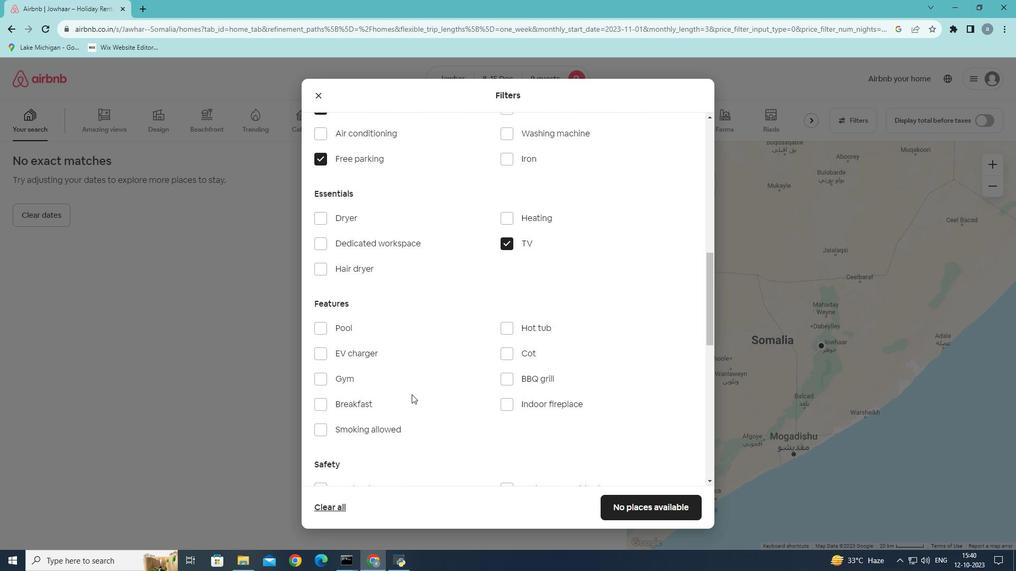 
Action: Mouse moved to (316, 384)
Screenshot: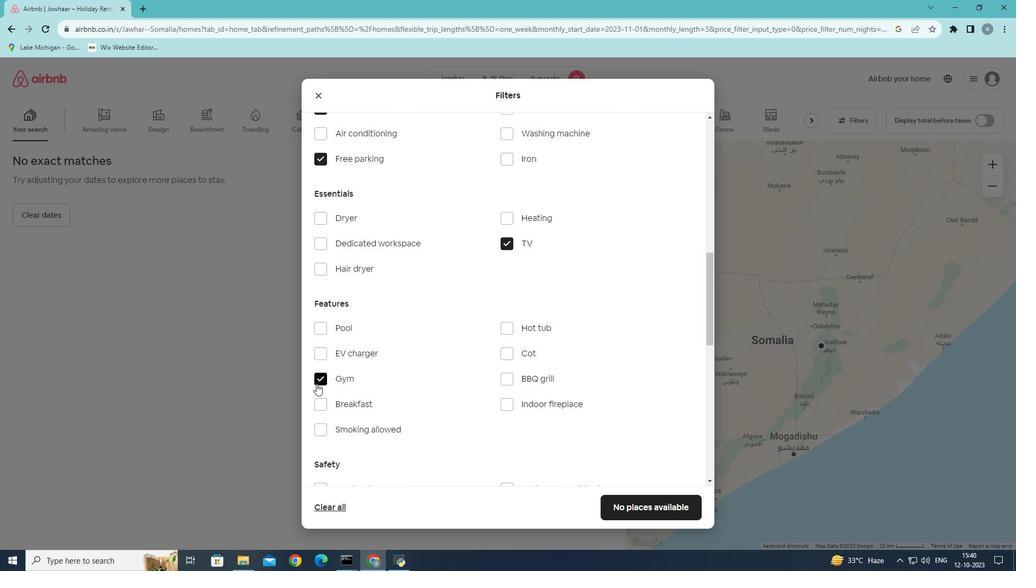 
Action: Mouse pressed left at (316, 384)
Screenshot: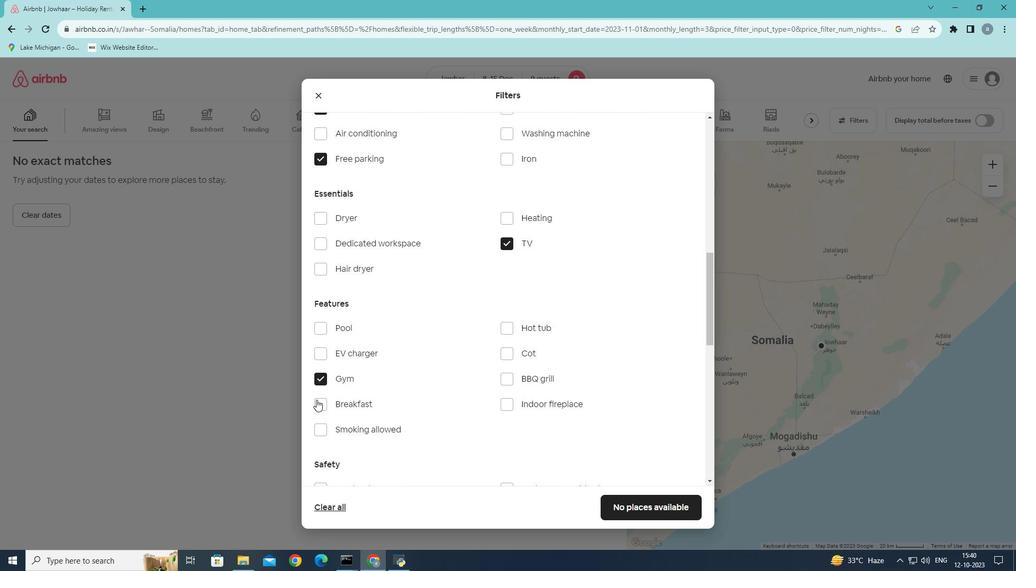 
Action: Mouse moved to (318, 402)
Screenshot: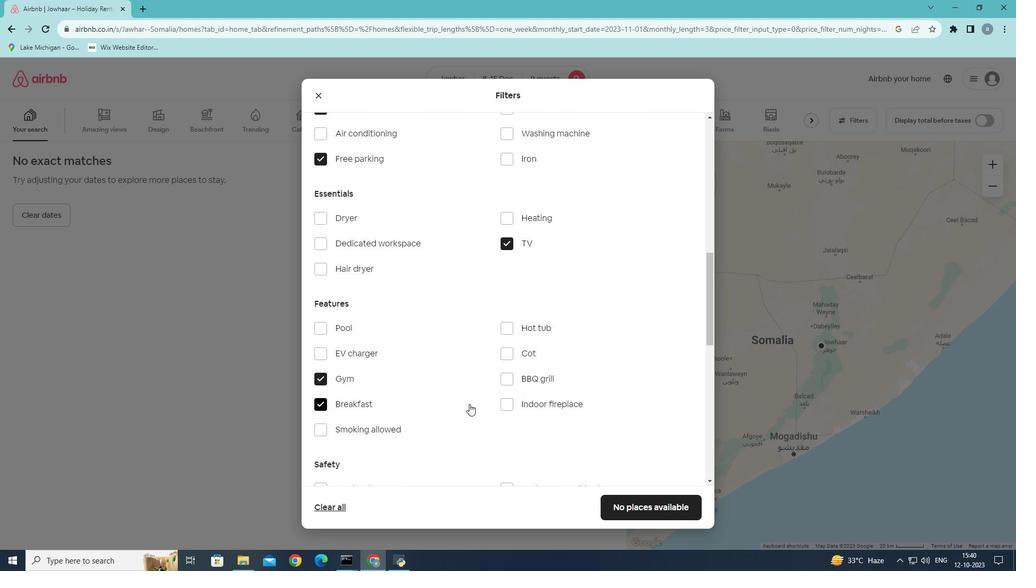 
Action: Mouse pressed left at (318, 402)
Screenshot: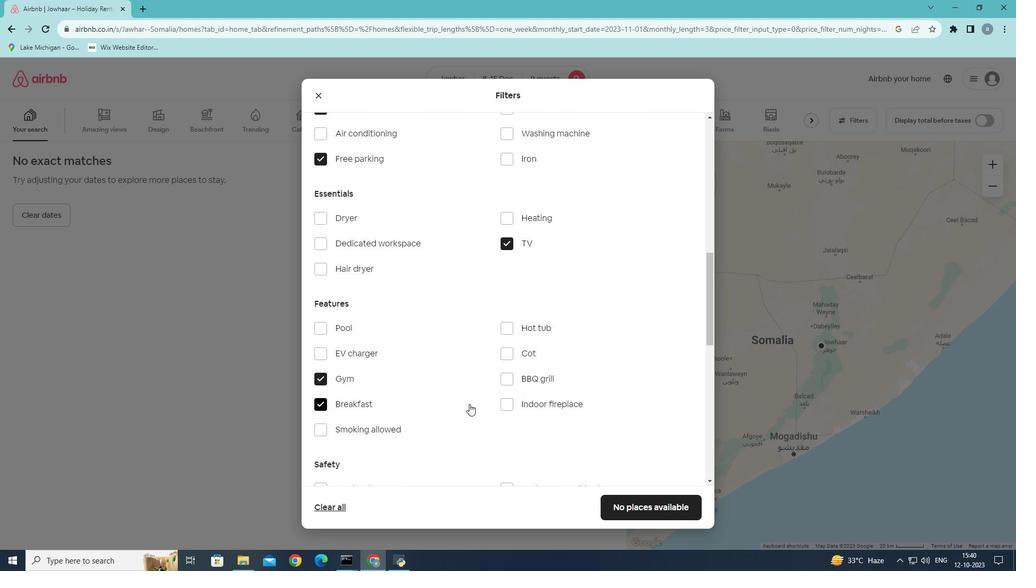 
Action: Mouse moved to (523, 393)
Screenshot: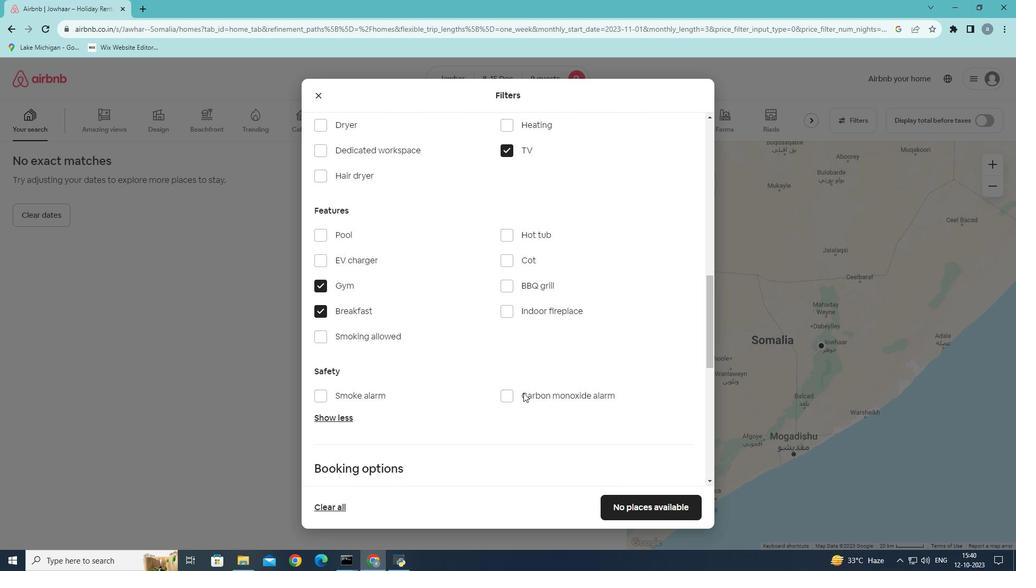 
Action: Mouse scrolled (523, 392) with delta (0, 0)
Screenshot: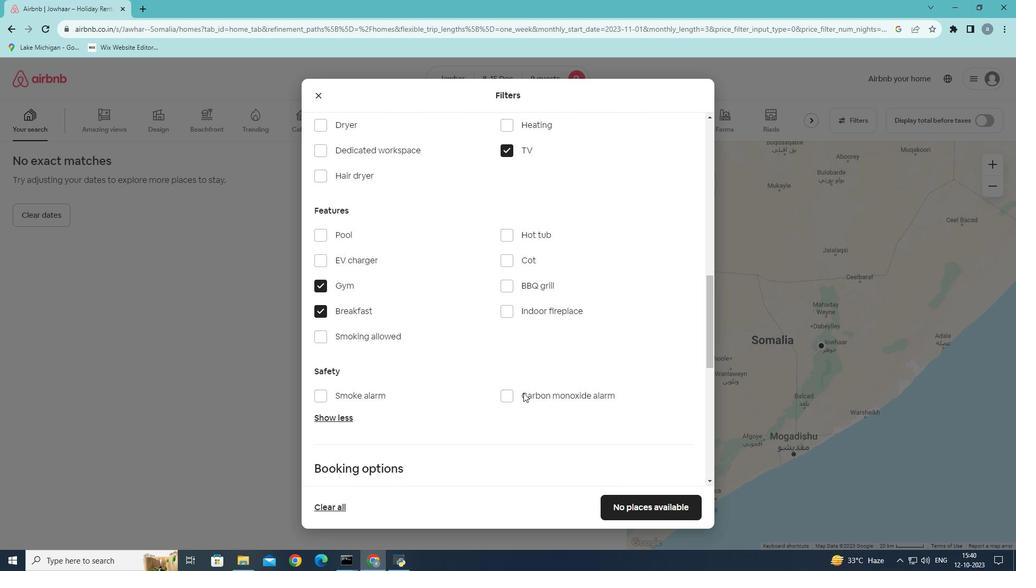 
Action: Mouse scrolled (523, 392) with delta (0, 0)
Screenshot: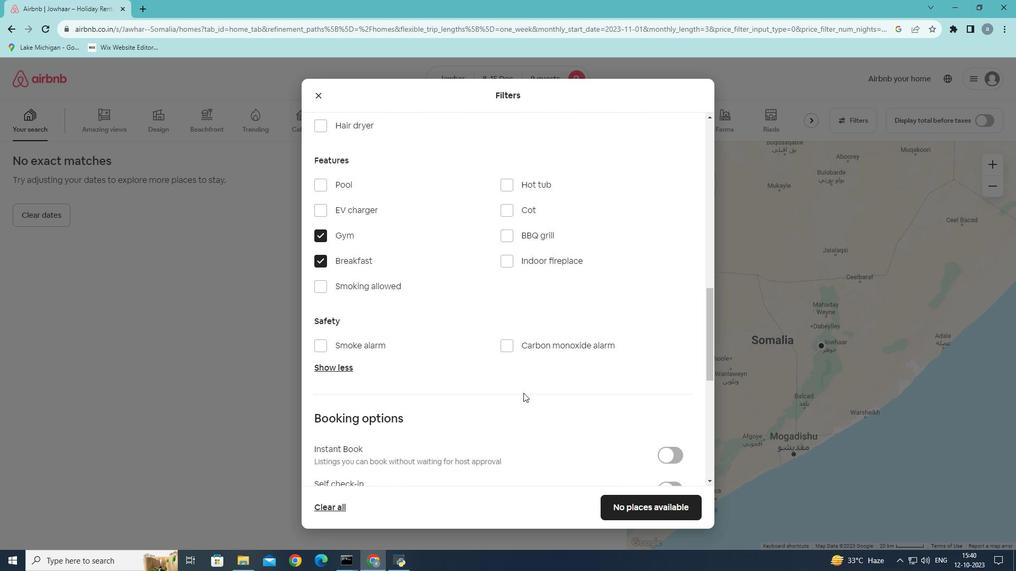 
Action: Mouse scrolled (523, 392) with delta (0, 0)
Screenshot: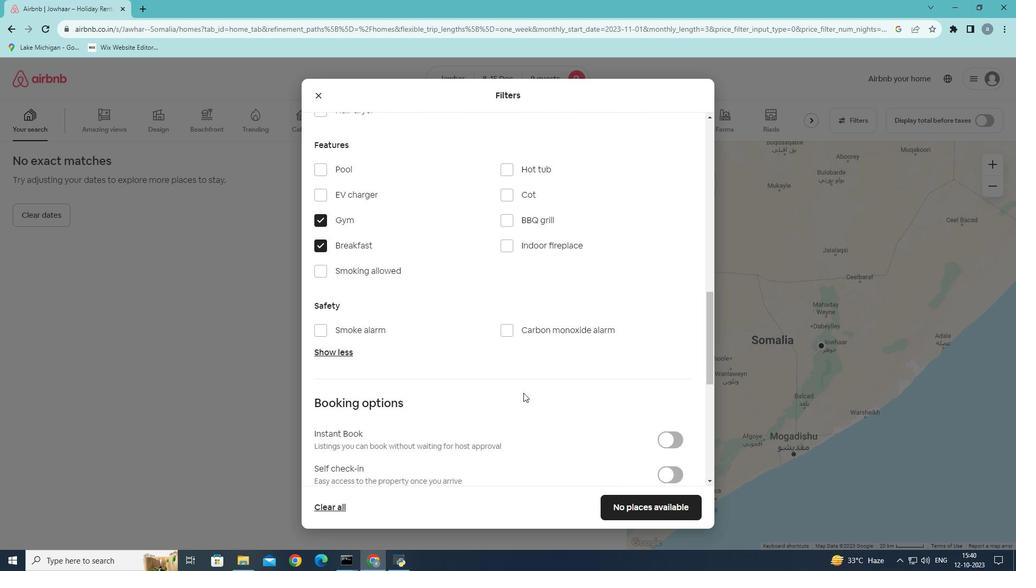 
Action: Mouse scrolled (523, 392) with delta (0, 0)
Screenshot: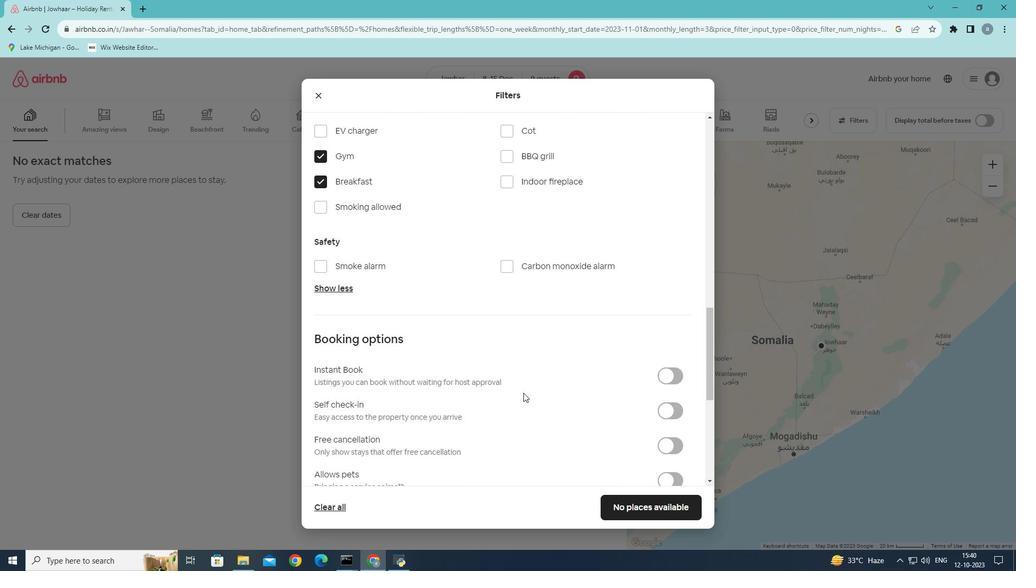 
Action: Mouse scrolled (523, 392) with delta (0, 0)
Screenshot: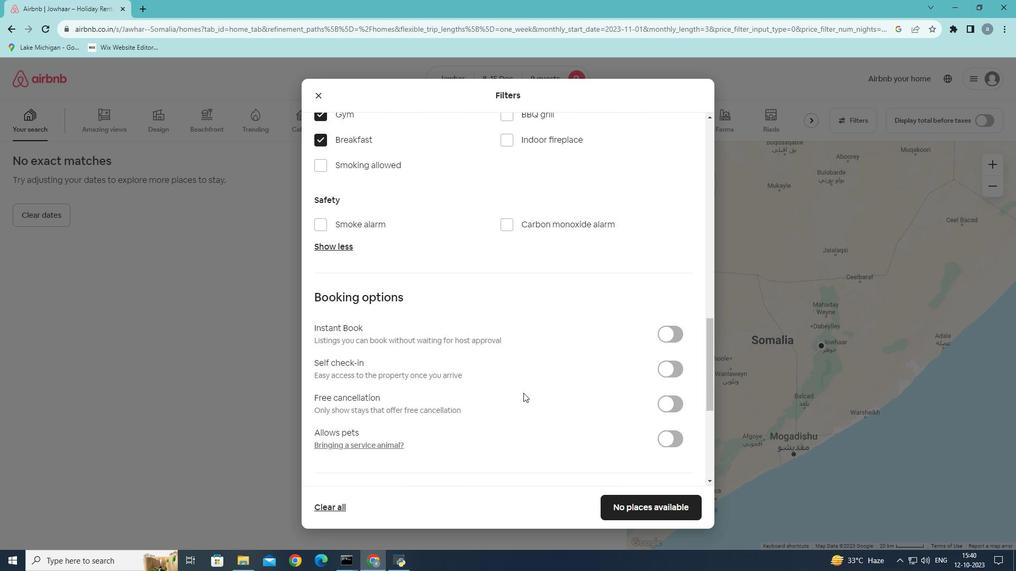 
Action: Mouse scrolled (523, 392) with delta (0, 0)
Screenshot: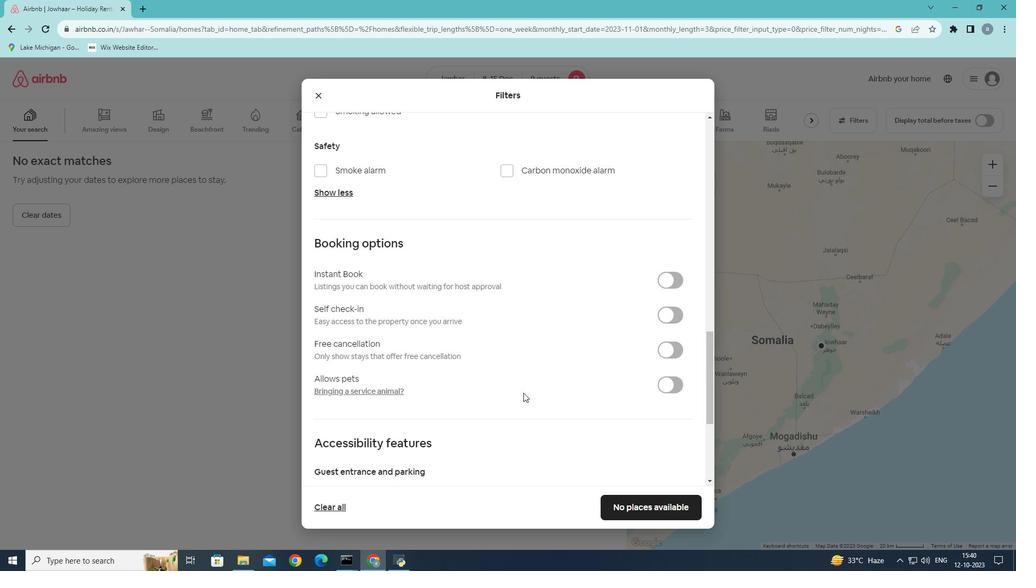 
Action: Mouse scrolled (523, 392) with delta (0, 0)
Screenshot: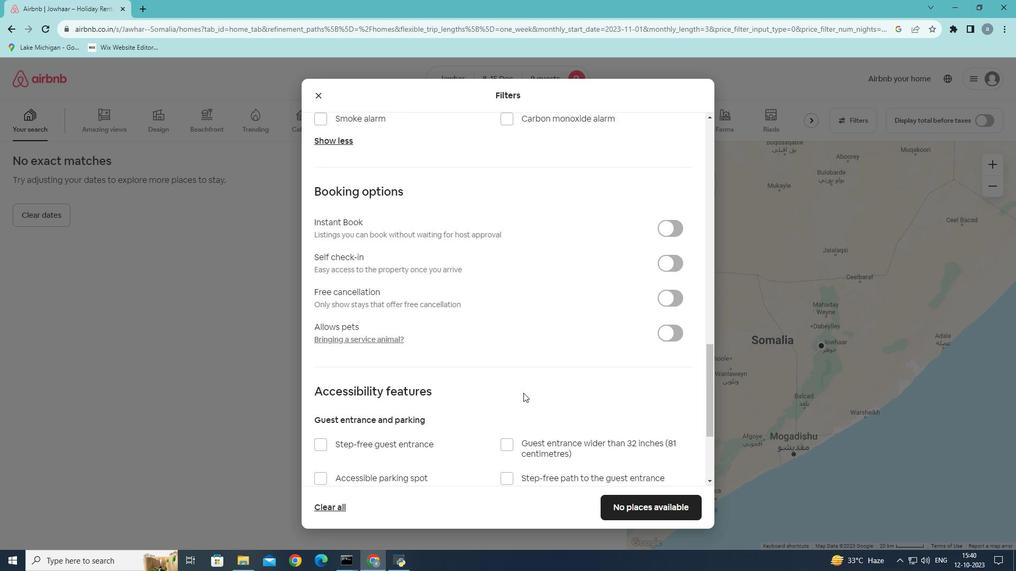 
Action: Mouse scrolled (523, 392) with delta (0, 0)
Screenshot: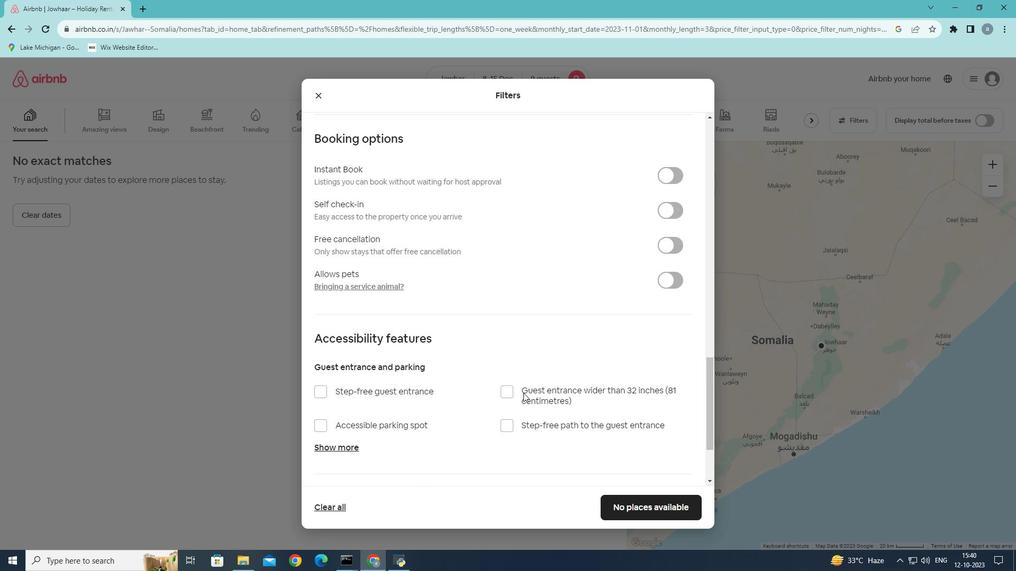 
Action: Mouse moved to (631, 504)
Screenshot: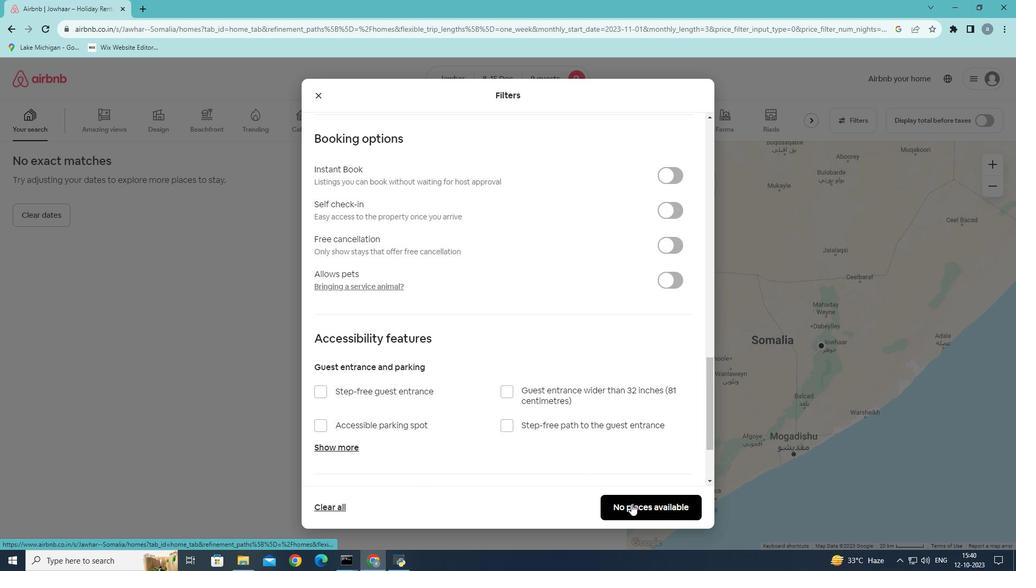 
Action: Mouse pressed left at (631, 504)
Screenshot: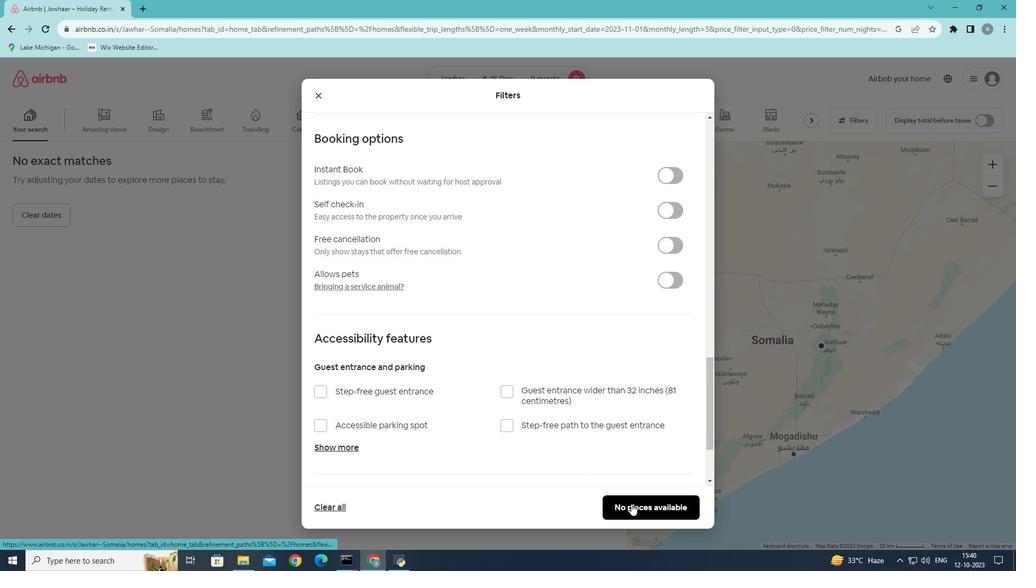 
Action: Mouse moved to (622, 495)
Screenshot: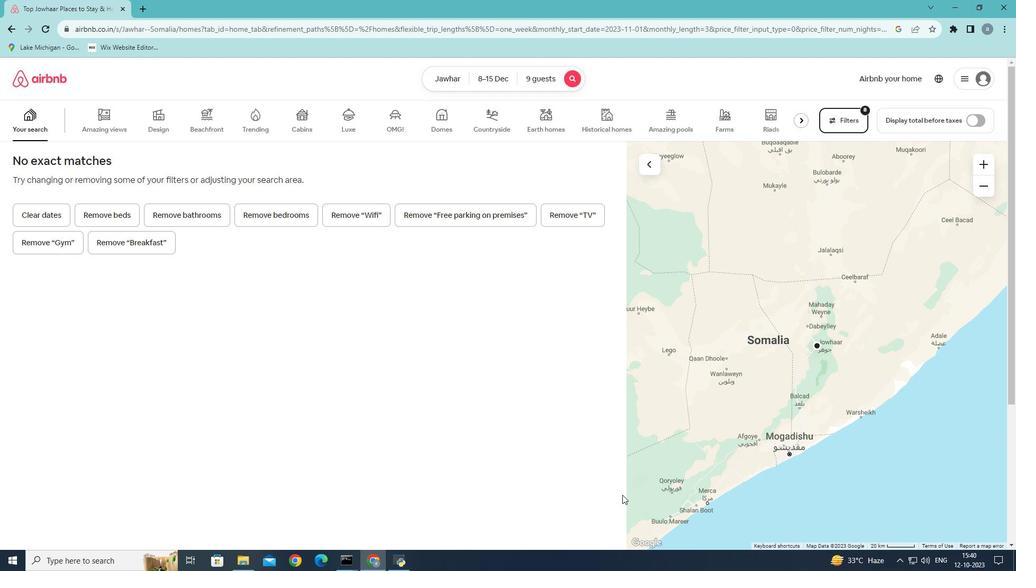 
